Task: Look for space in Gawler, Australia from 8th June, 2023 to 16th June, 2023 for 2 adults in price range Rs.10000 to Rs.15000. Place can be entire place with 1  bedroom having 1 bed and 1 bathroom. Property type can be hotel. Amenities needed are: wifi, washing machine, . Booking option can be shelf check-in. Required host language is English.
Action: Mouse moved to (404, 93)
Screenshot: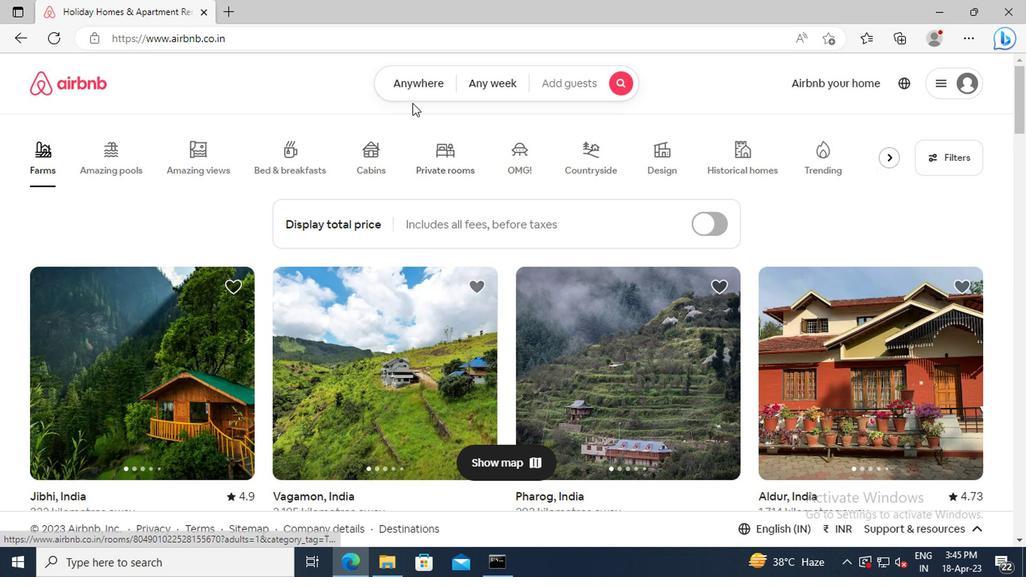 
Action: Mouse pressed left at (404, 93)
Screenshot: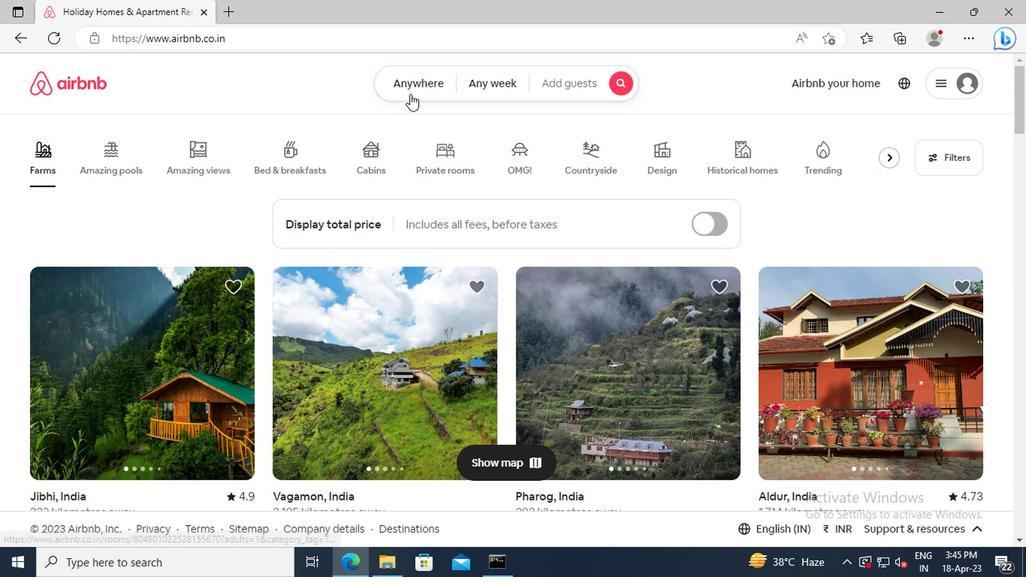 
Action: Mouse moved to (318, 145)
Screenshot: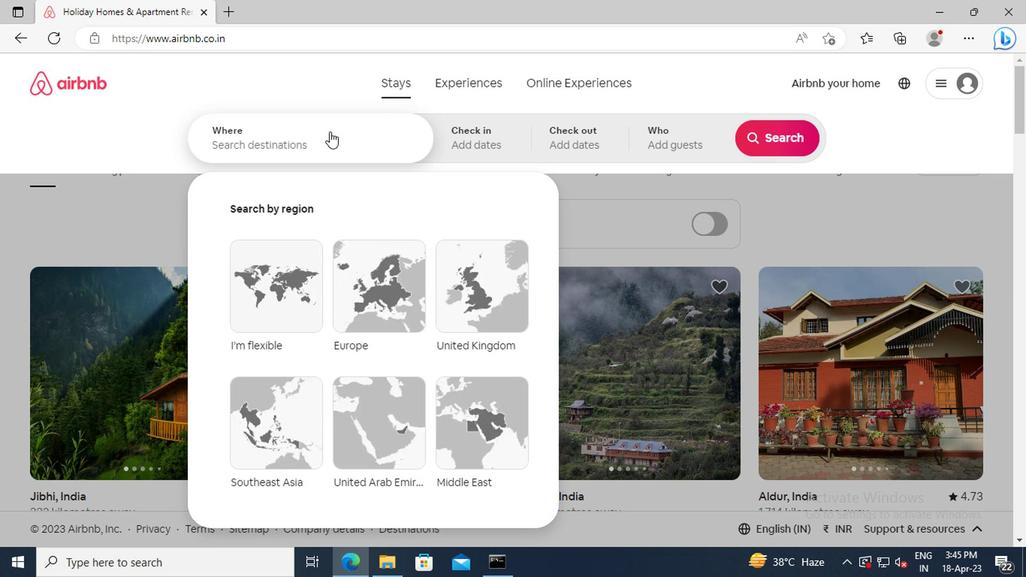 
Action: Mouse pressed left at (318, 145)
Screenshot: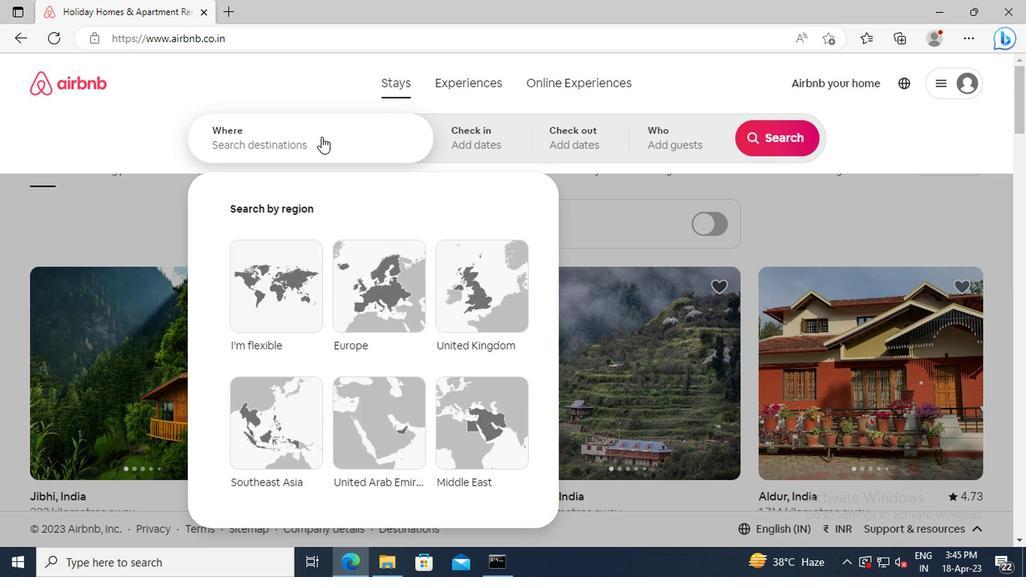 
Action: Key pressed <Key.shift>GAWLER,<Key.space><Key.shift_r>AUSTRALIA<Key.enter>
Screenshot: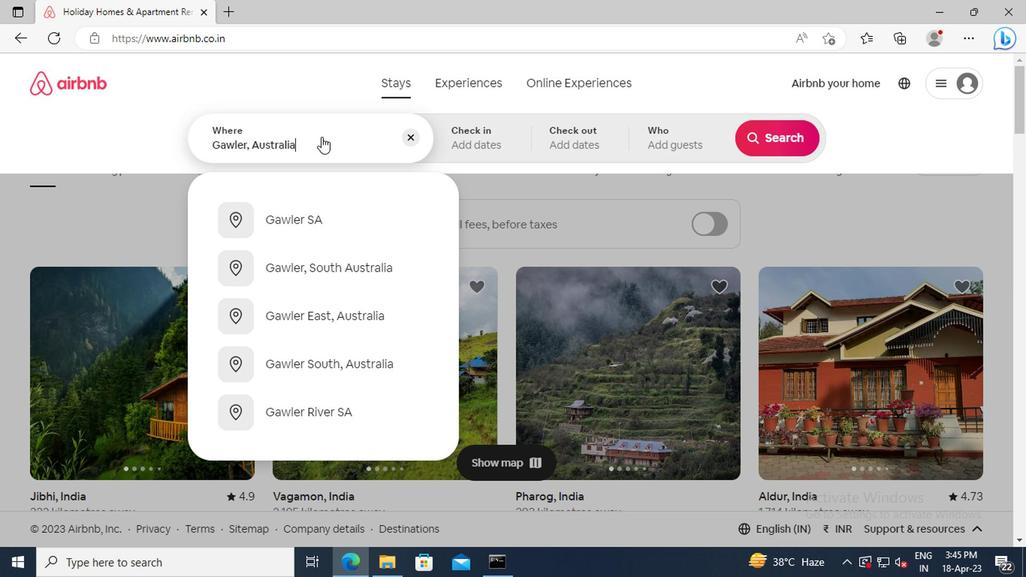
Action: Mouse moved to (760, 263)
Screenshot: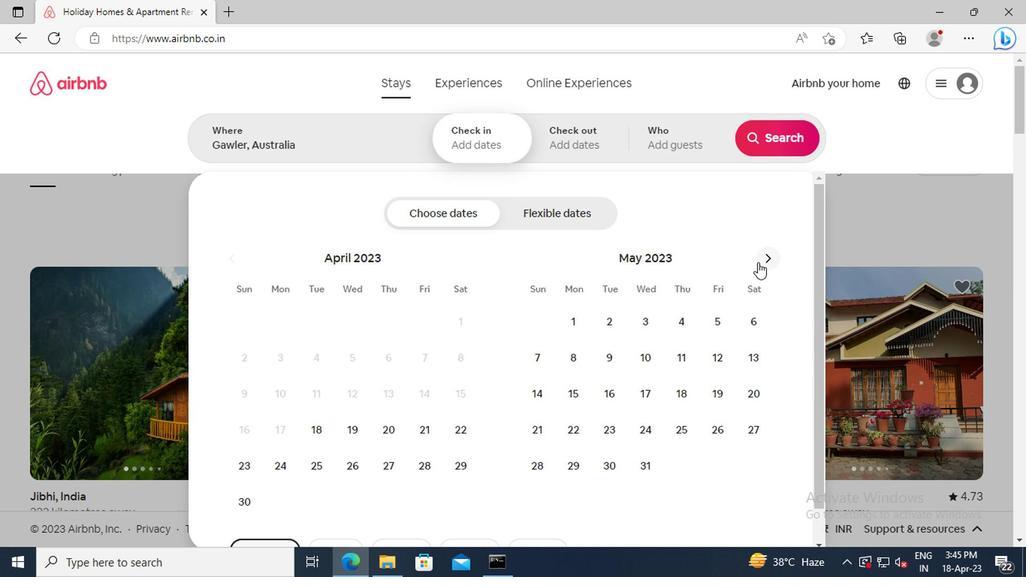 
Action: Mouse pressed left at (760, 263)
Screenshot: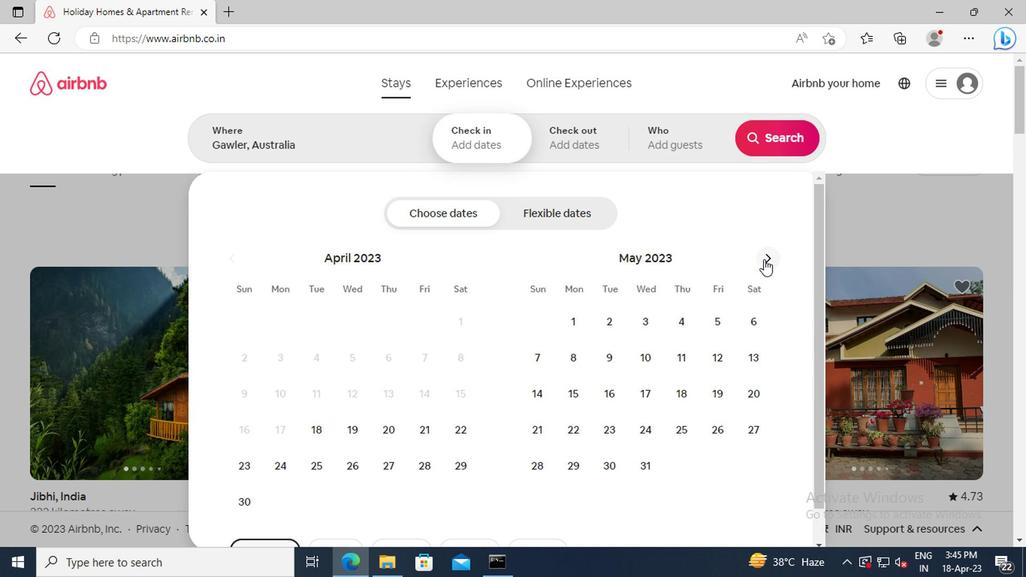 
Action: Mouse moved to (681, 354)
Screenshot: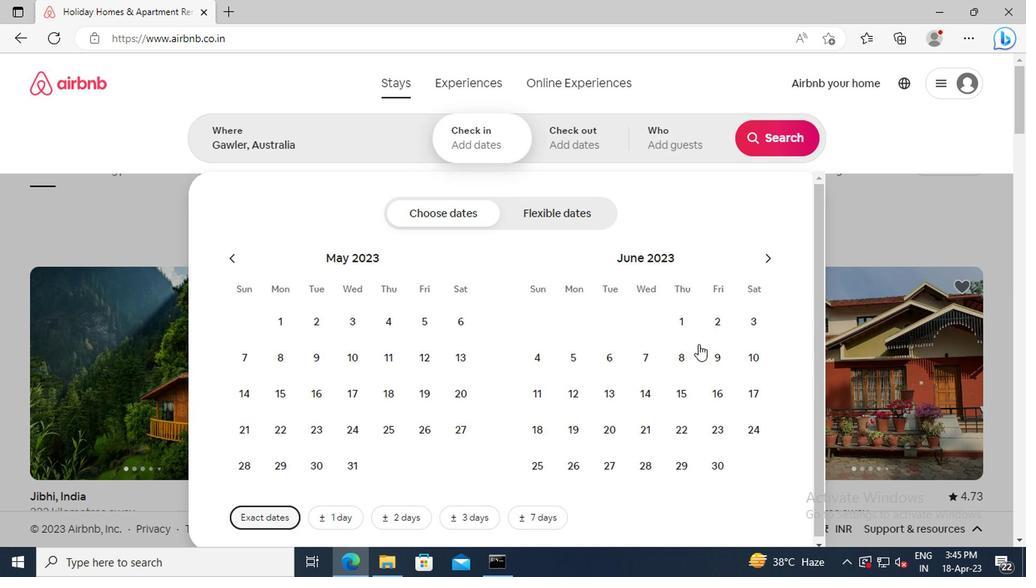 
Action: Mouse pressed left at (681, 354)
Screenshot: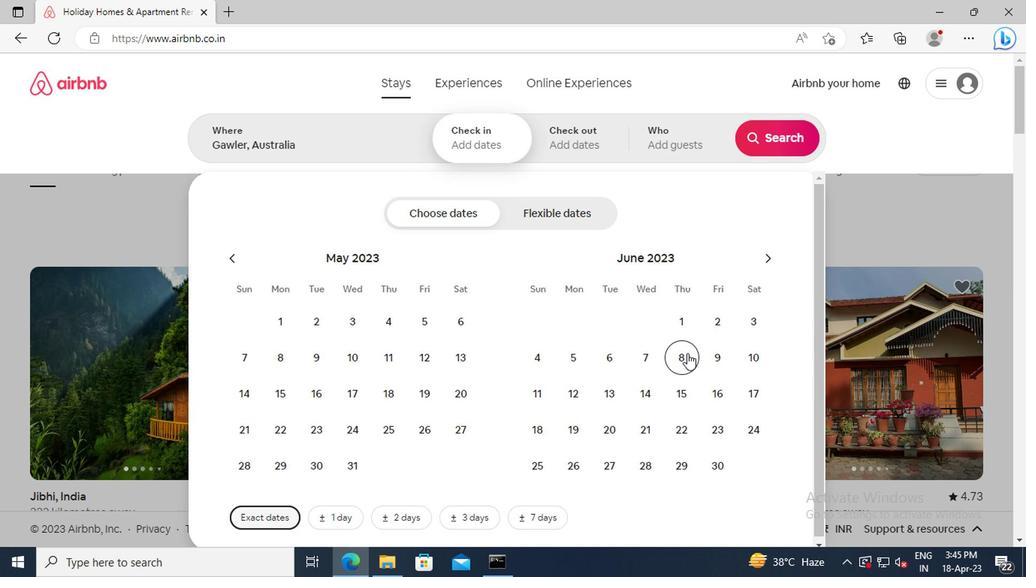
Action: Mouse moved to (708, 391)
Screenshot: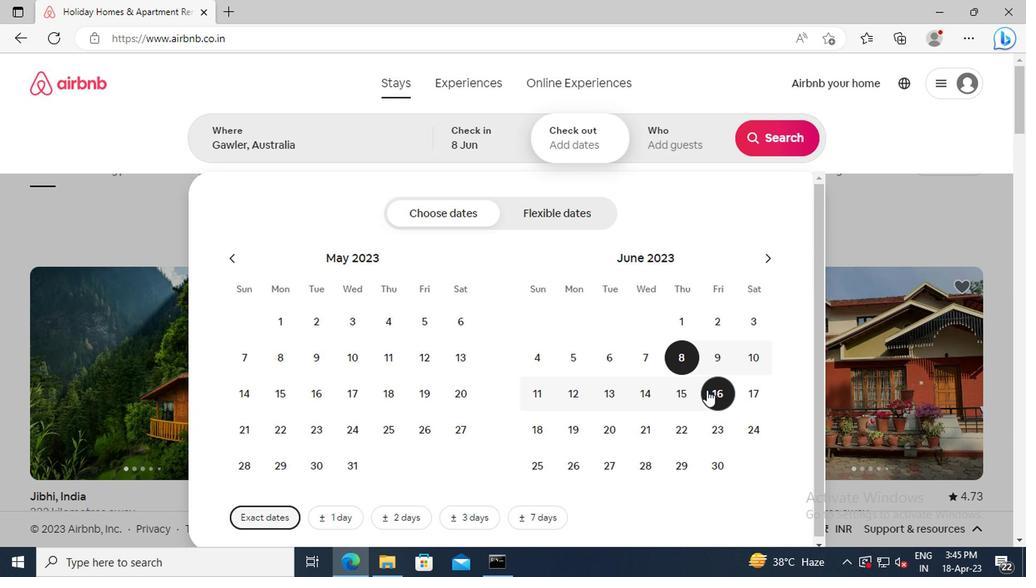 
Action: Mouse pressed left at (708, 391)
Screenshot: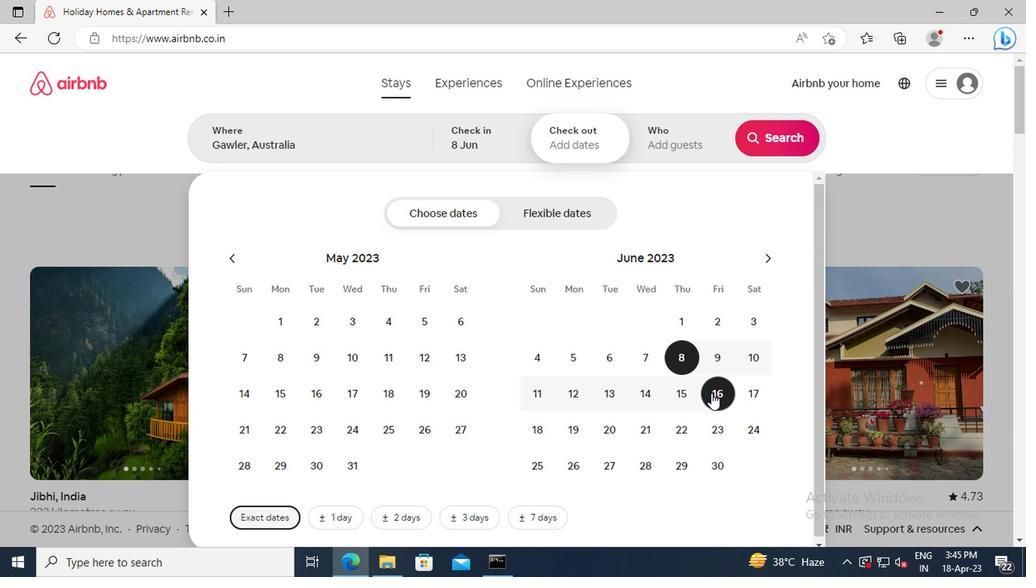 
Action: Mouse moved to (663, 151)
Screenshot: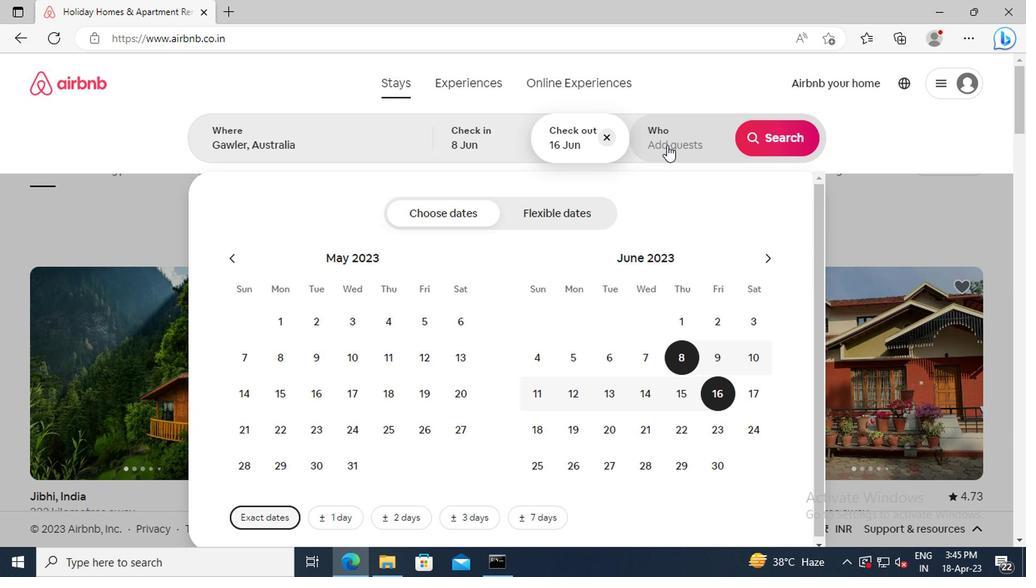 
Action: Mouse pressed left at (663, 151)
Screenshot: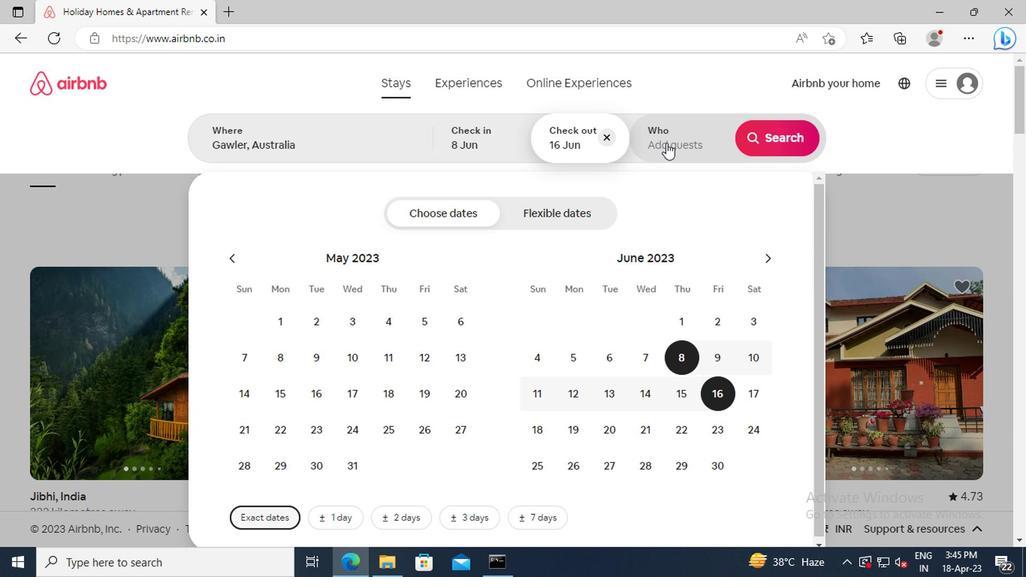 
Action: Mouse moved to (787, 218)
Screenshot: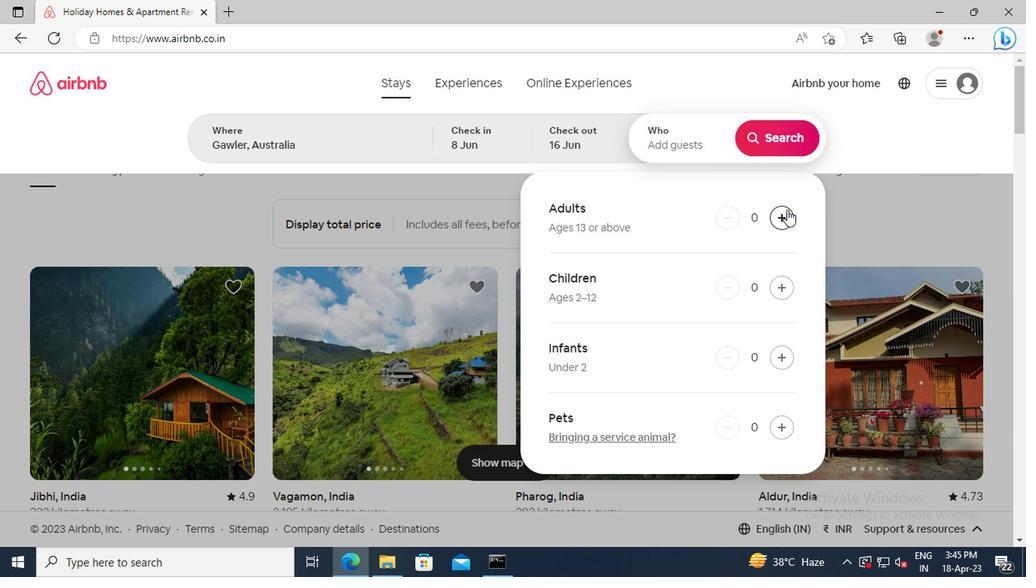 
Action: Mouse pressed left at (787, 218)
Screenshot: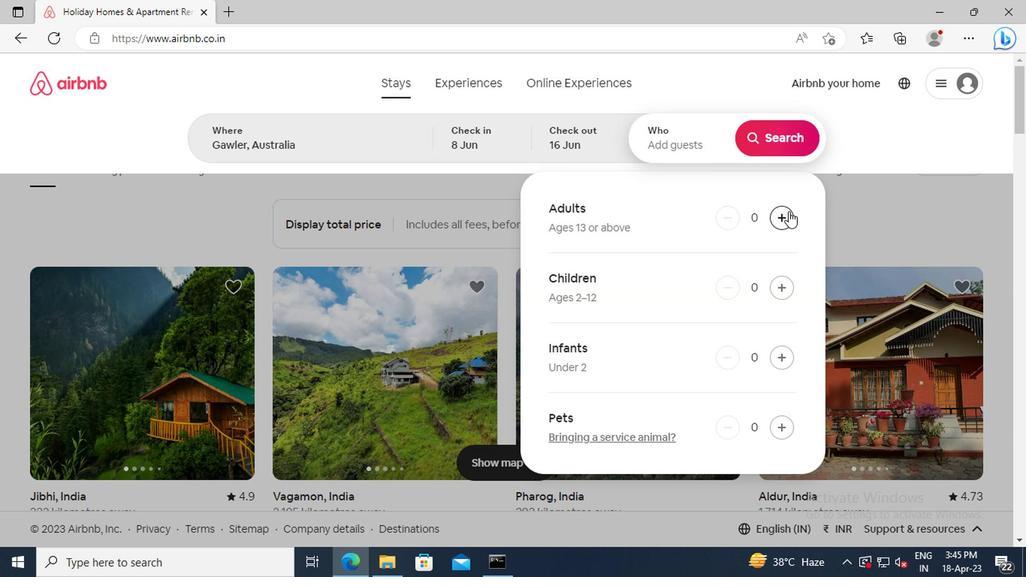 
Action: Mouse pressed left at (787, 218)
Screenshot: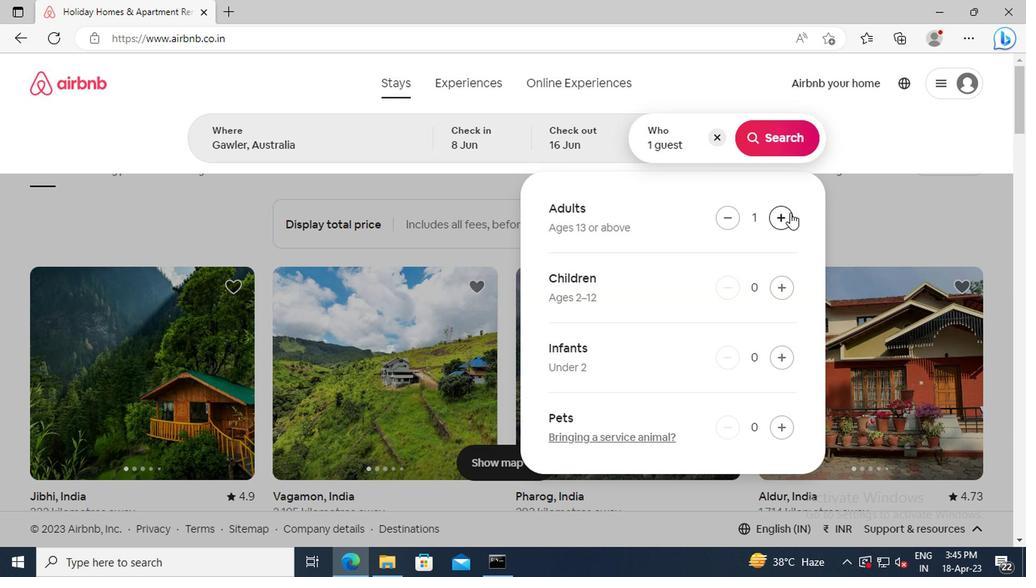 
Action: Mouse moved to (779, 150)
Screenshot: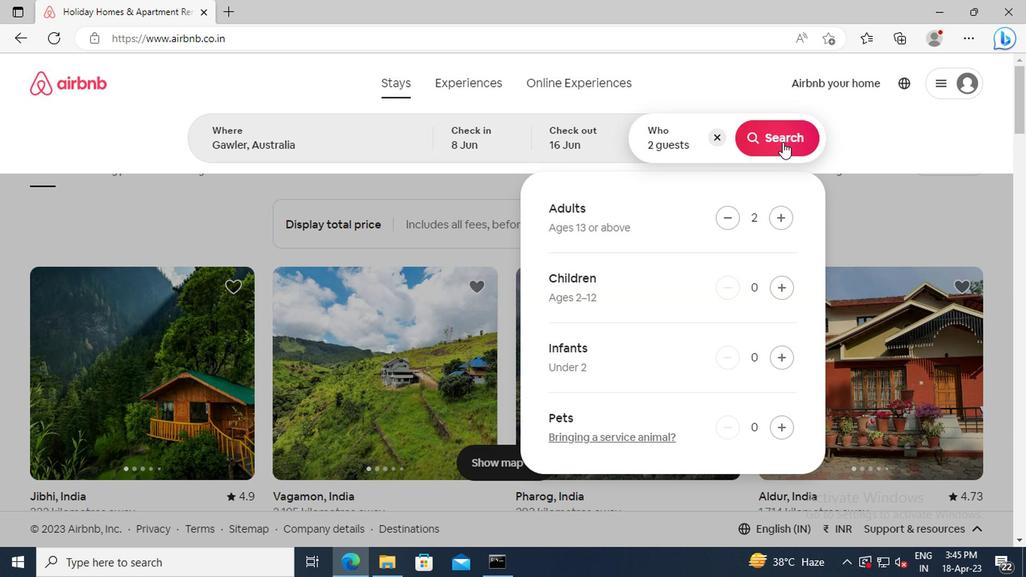 
Action: Mouse pressed left at (779, 150)
Screenshot: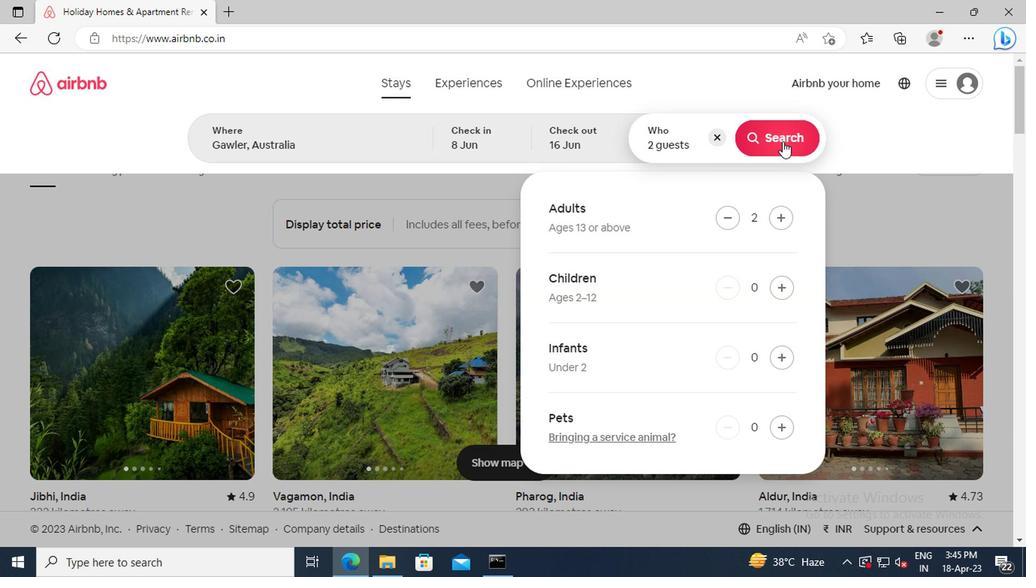 
Action: Mouse moved to (934, 148)
Screenshot: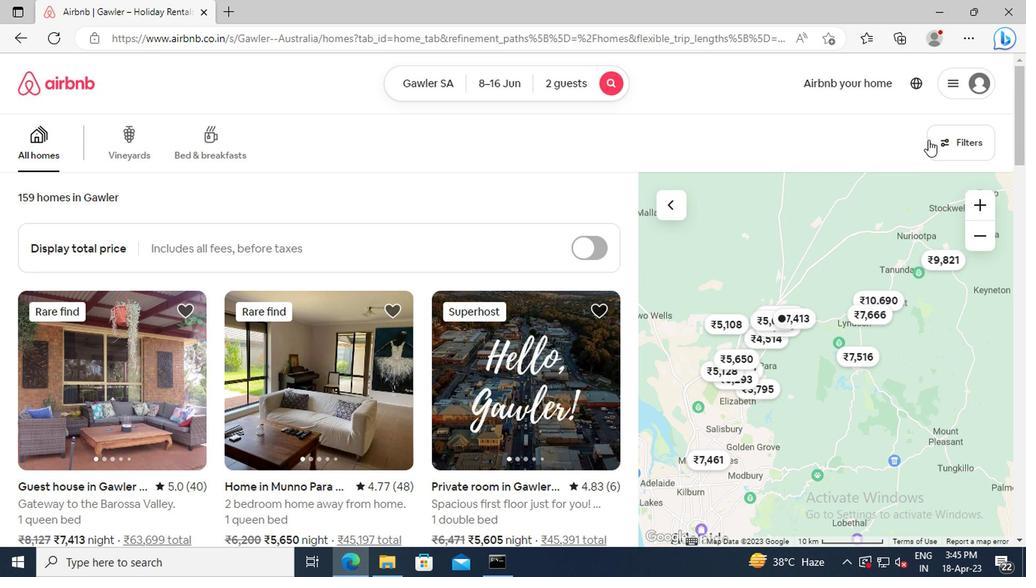 
Action: Mouse pressed left at (934, 148)
Screenshot: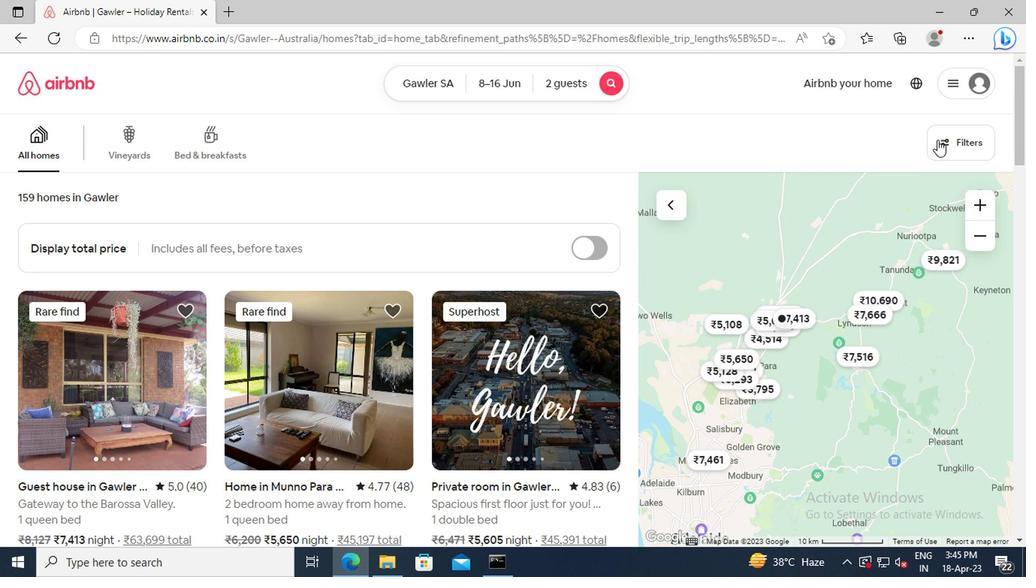
Action: Mouse moved to (301, 335)
Screenshot: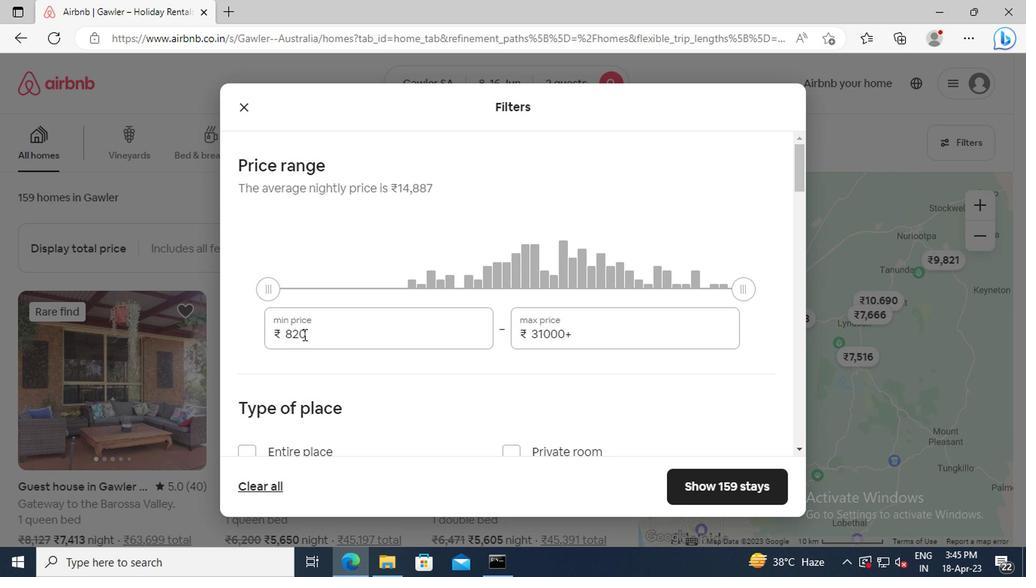 
Action: Mouse pressed left at (301, 335)
Screenshot: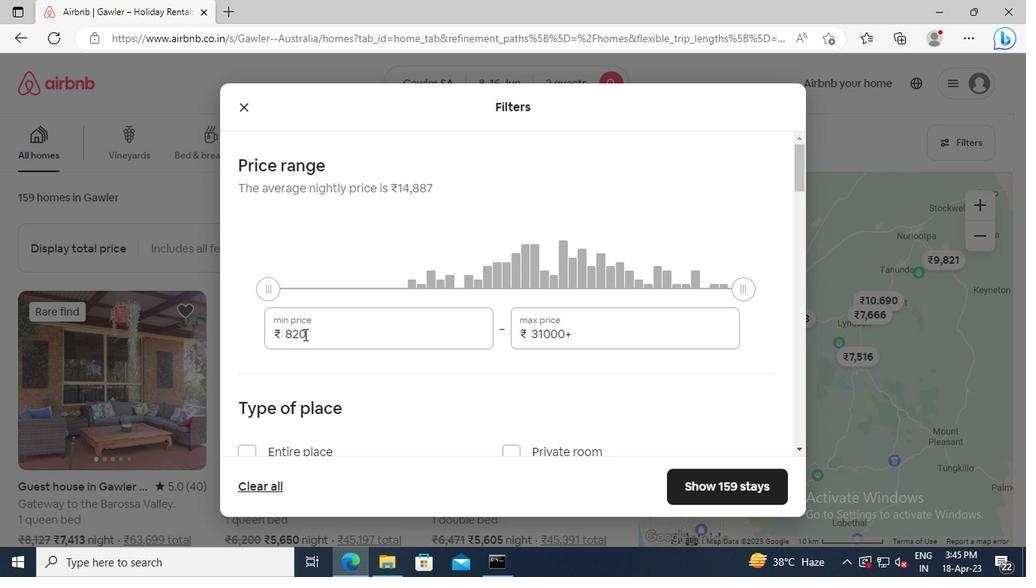 
Action: Key pressed <Key.backspace><Key.backspace><Key.backspace>10000<Key.tab><Key.delete>15000
Screenshot: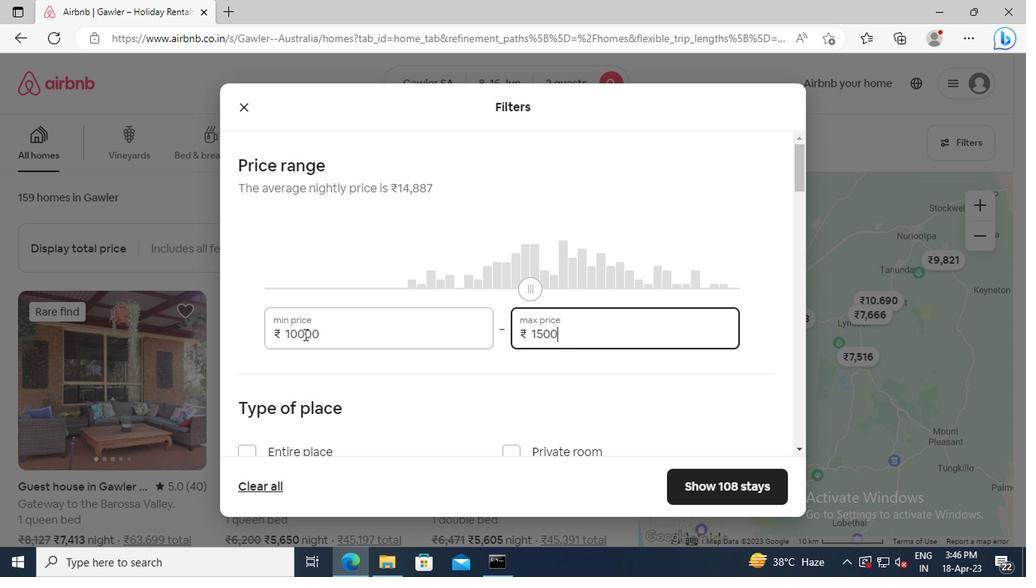 
Action: Mouse scrolled (301, 334) with delta (0, -1)
Screenshot: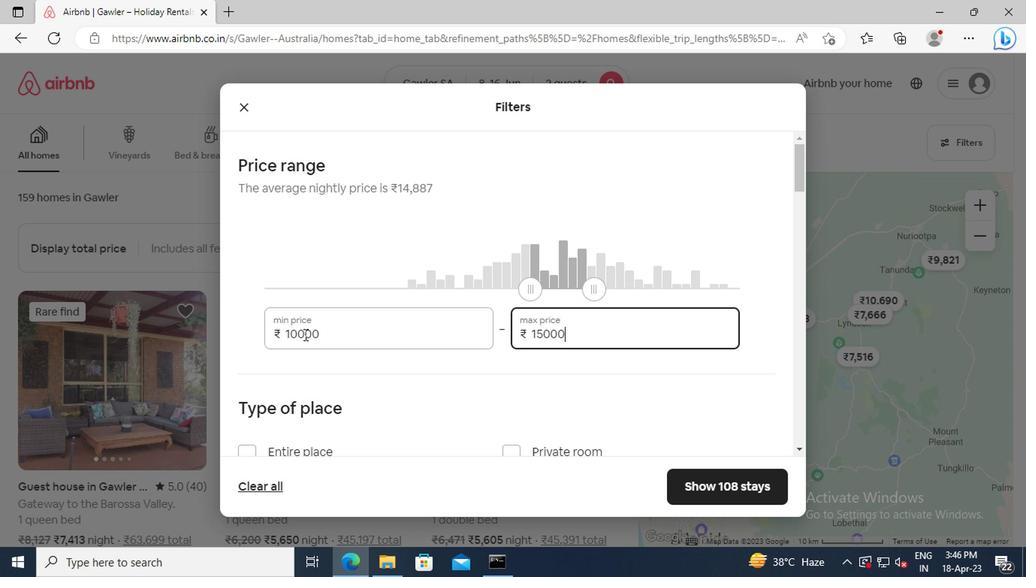 
Action: Mouse scrolled (301, 334) with delta (0, -1)
Screenshot: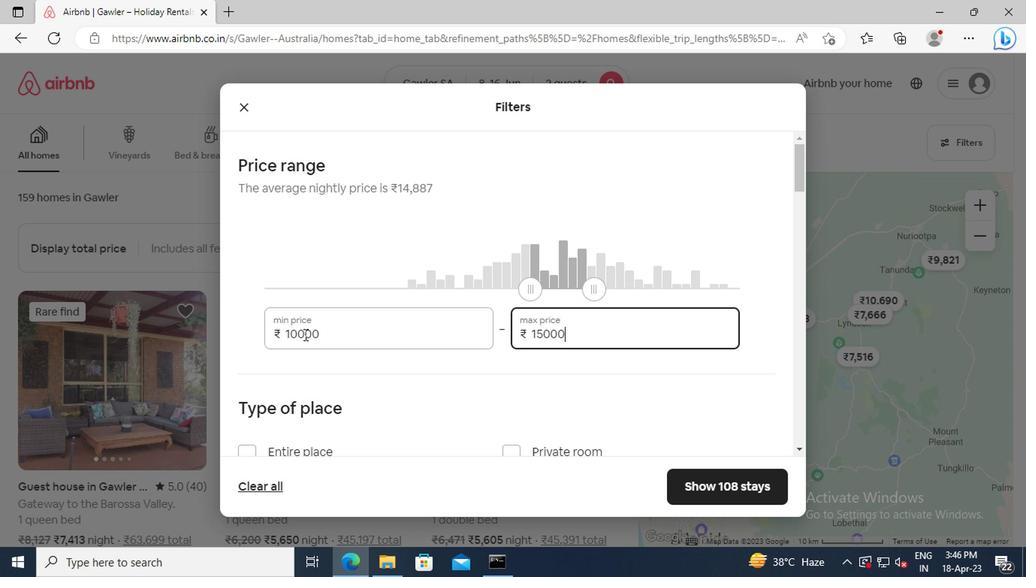 
Action: Mouse moved to (254, 352)
Screenshot: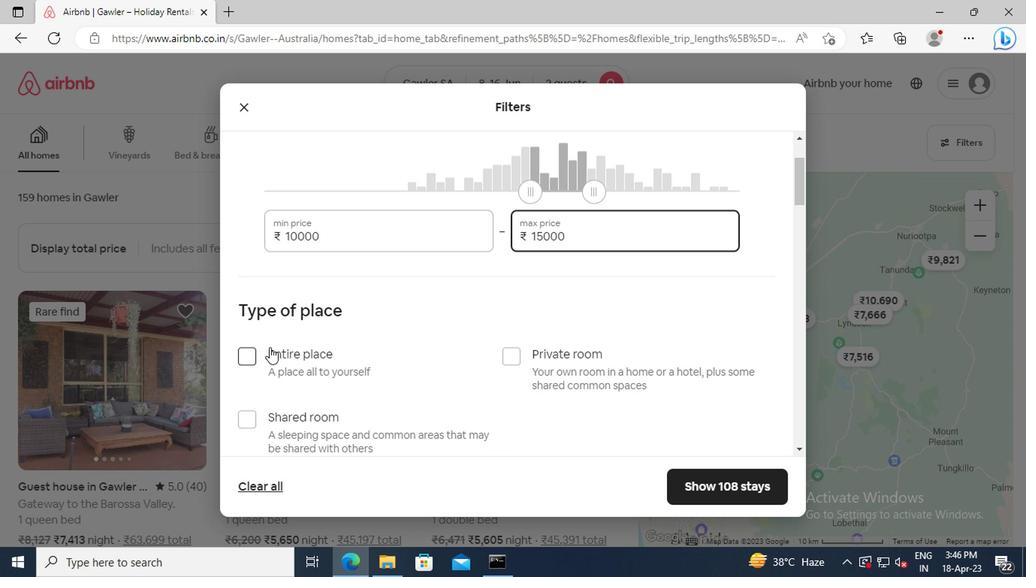 
Action: Mouse pressed left at (254, 352)
Screenshot: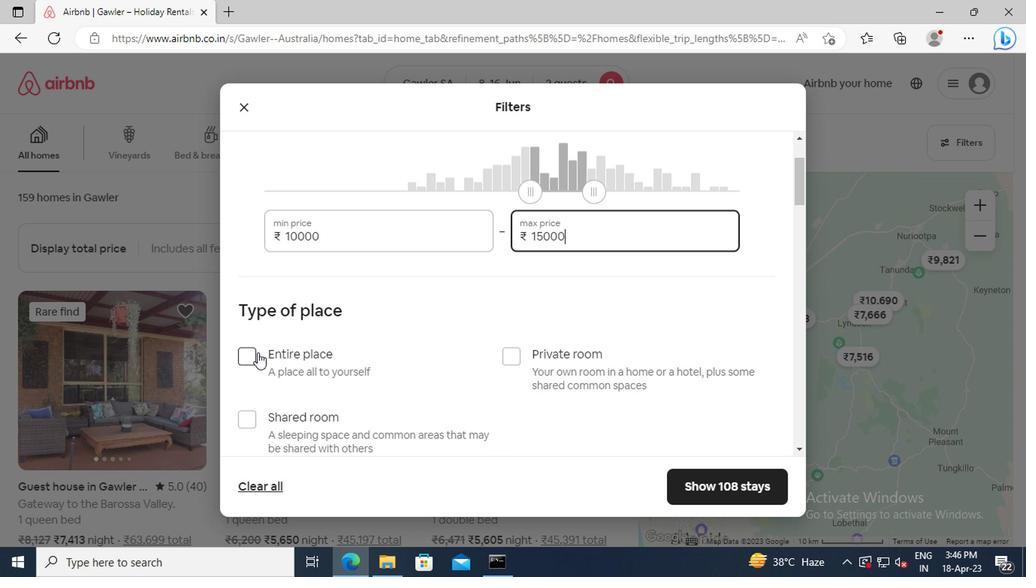 
Action: Mouse moved to (306, 330)
Screenshot: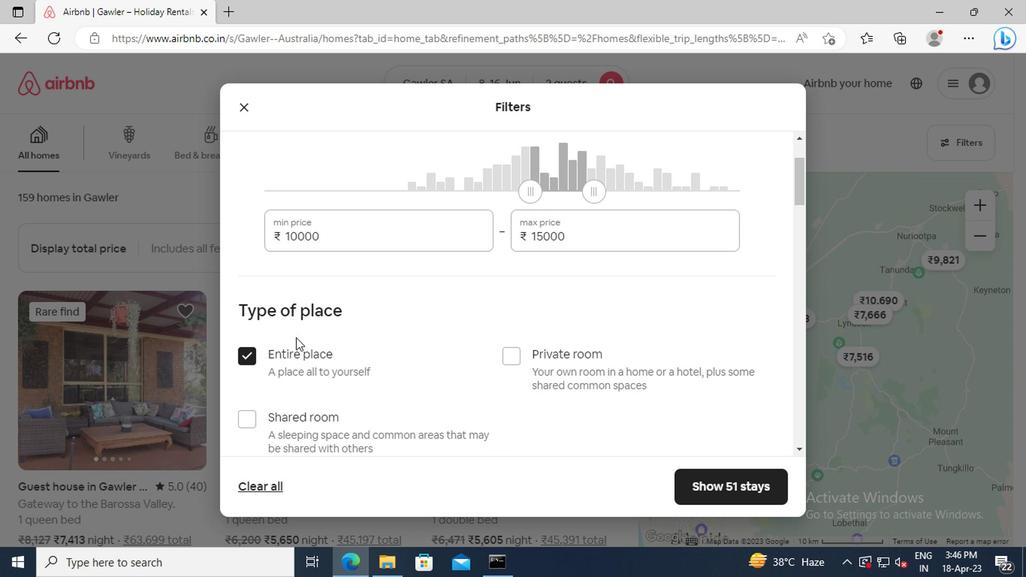 
Action: Mouse scrolled (306, 329) with delta (0, -1)
Screenshot: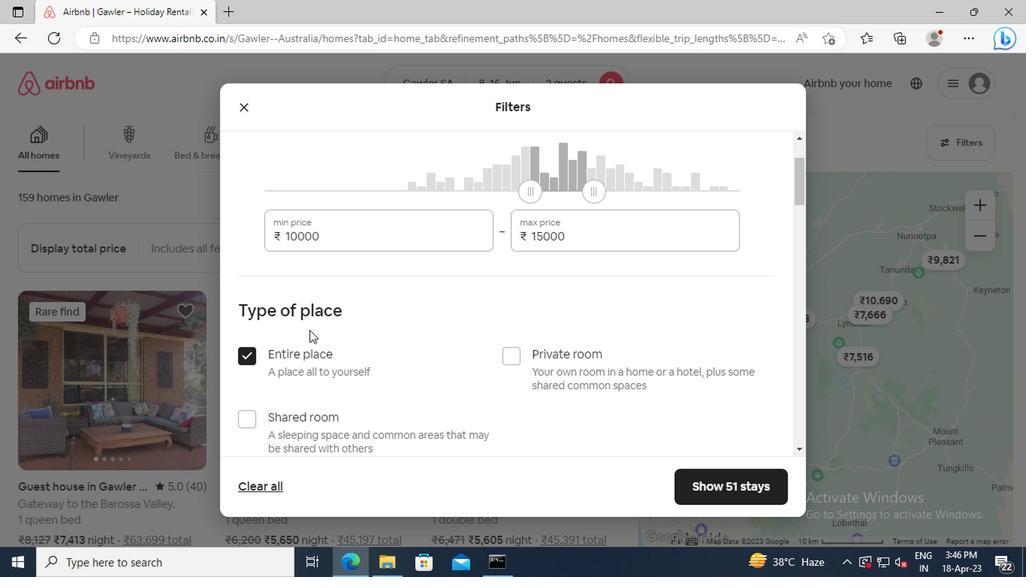 
Action: Mouse scrolled (306, 329) with delta (0, -1)
Screenshot: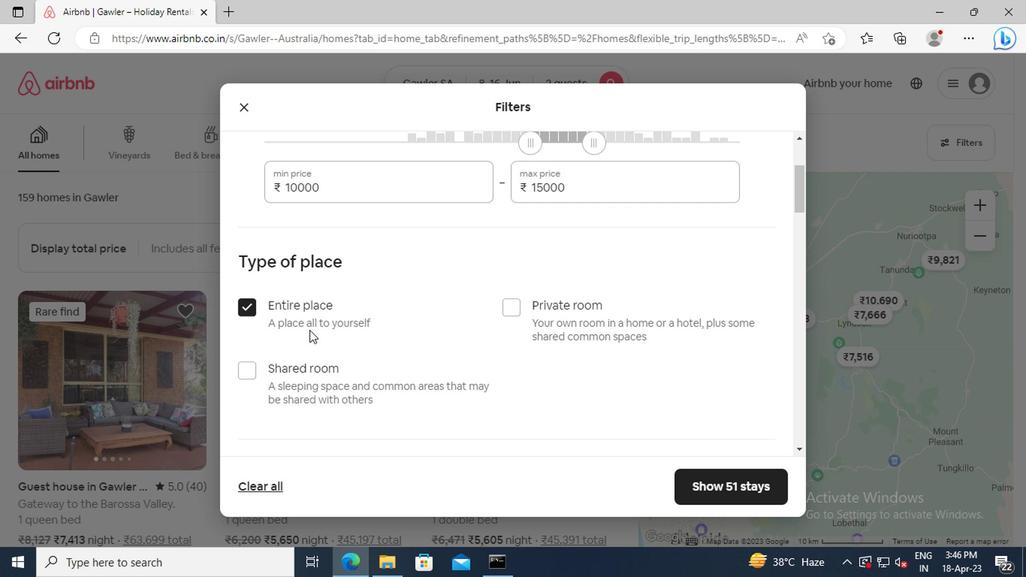 
Action: Mouse scrolled (306, 329) with delta (0, -1)
Screenshot: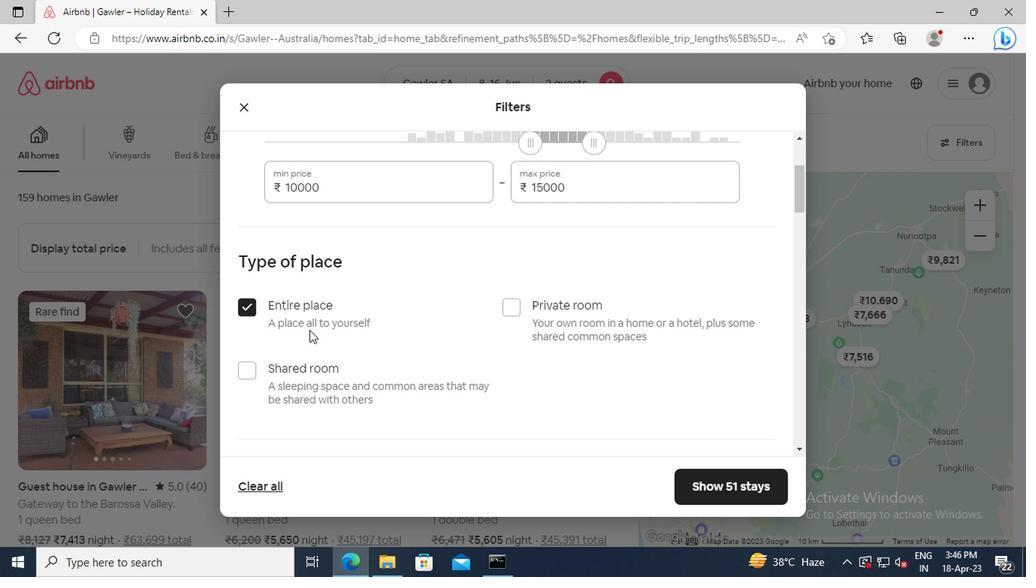 
Action: Mouse scrolled (306, 329) with delta (0, -1)
Screenshot: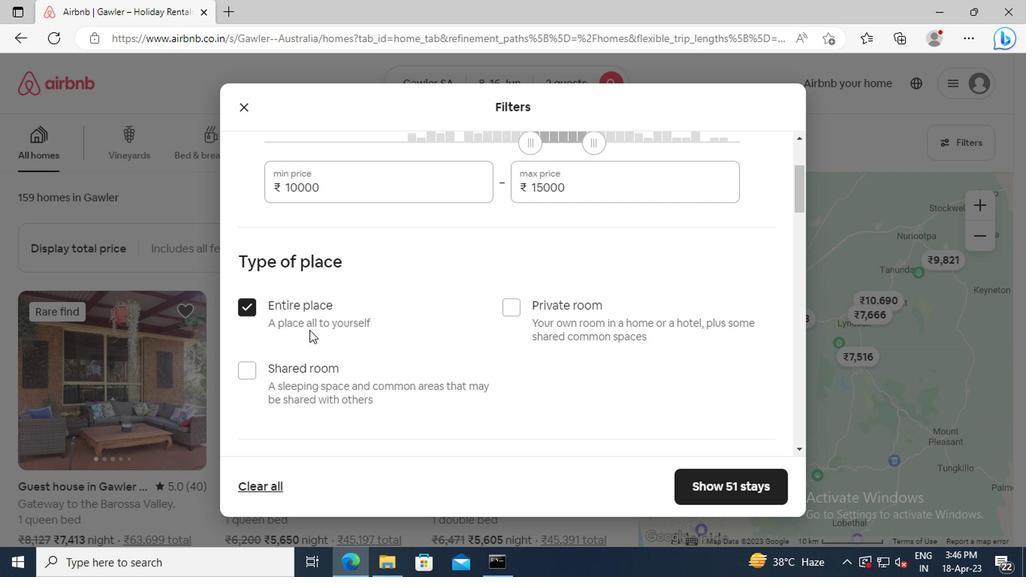 
Action: Mouse scrolled (306, 329) with delta (0, -1)
Screenshot: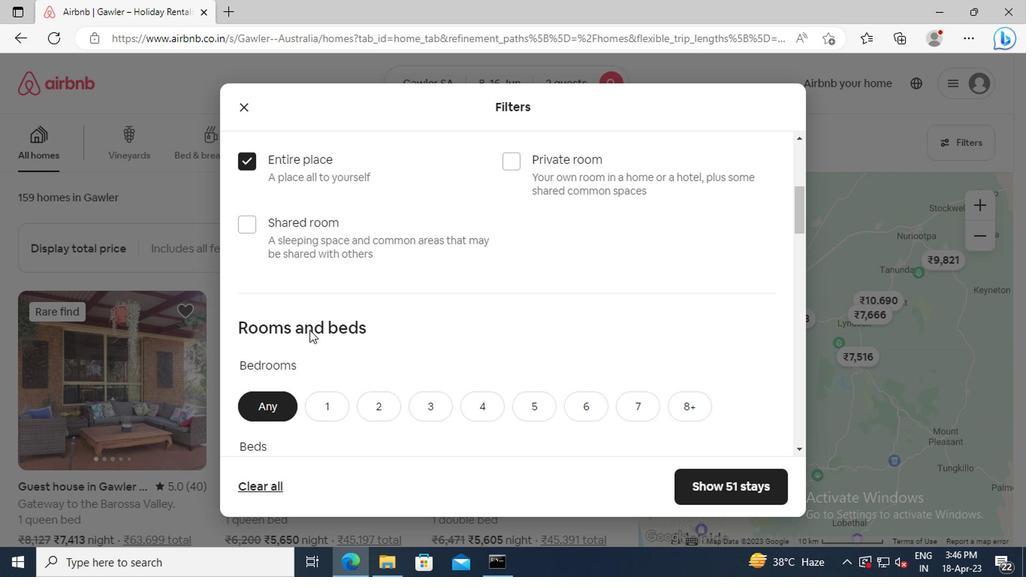 
Action: Mouse moved to (334, 347)
Screenshot: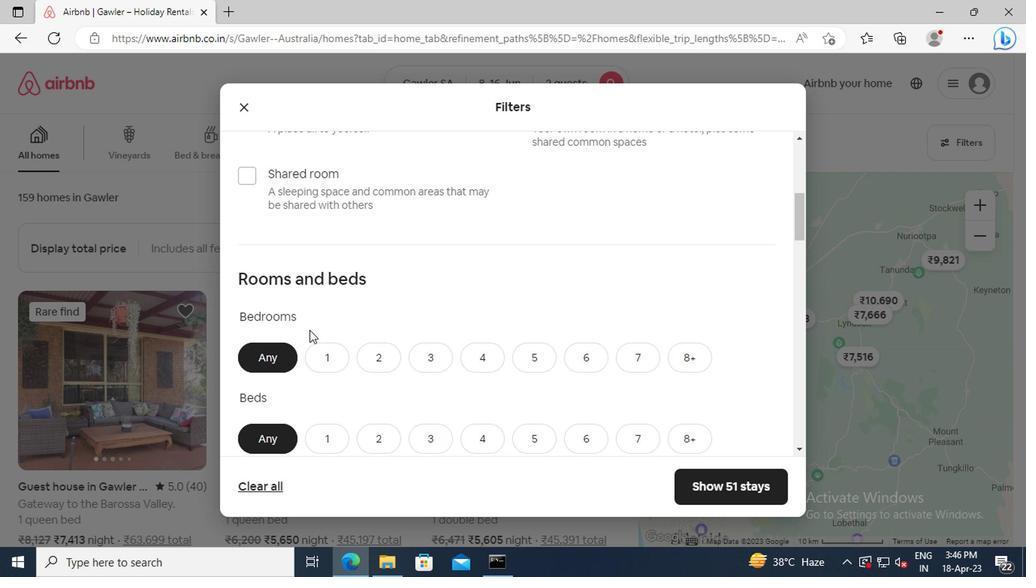 
Action: Mouse pressed left at (334, 347)
Screenshot: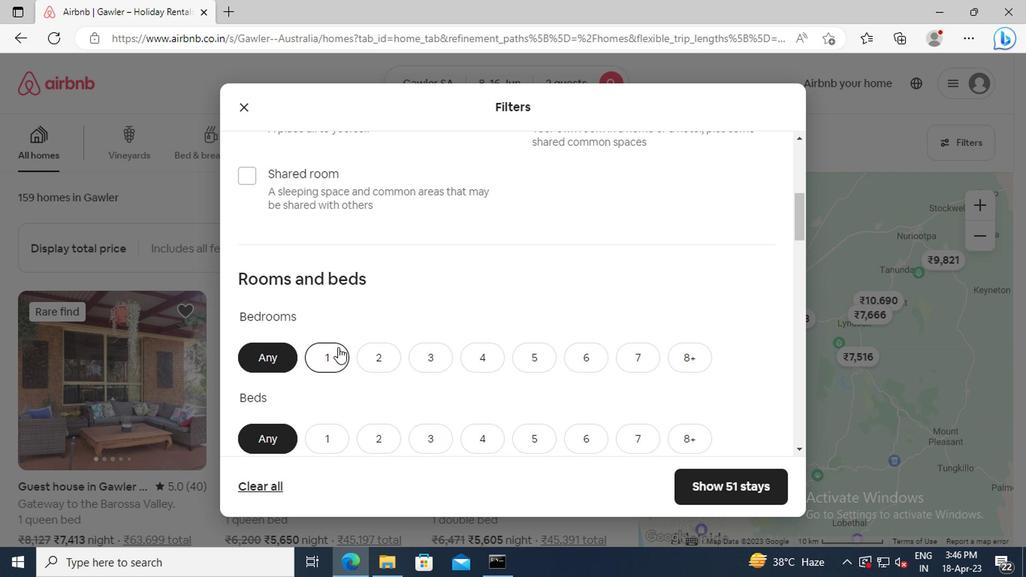
Action: Mouse scrolled (334, 346) with delta (0, -1)
Screenshot: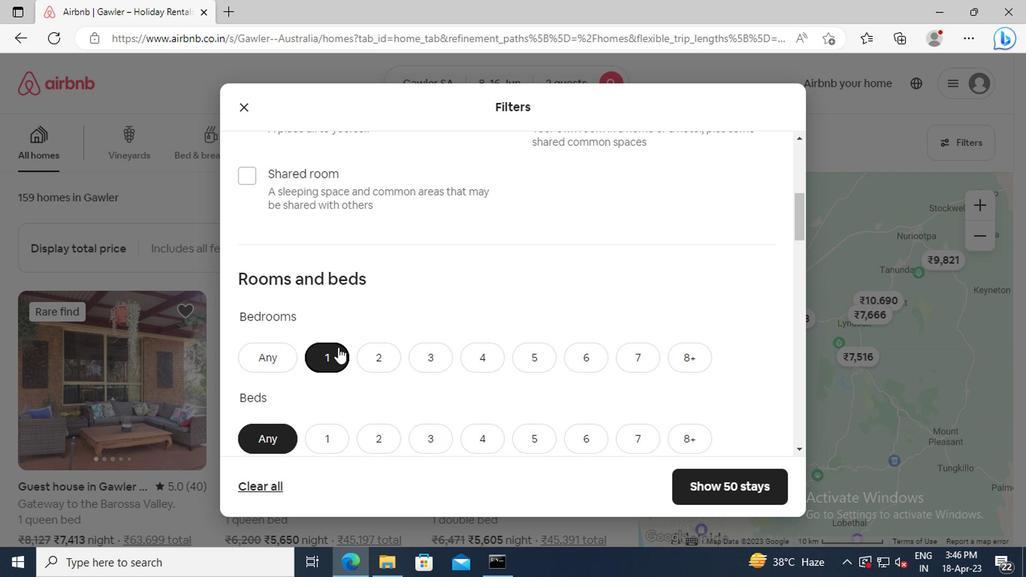 
Action: Mouse moved to (332, 383)
Screenshot: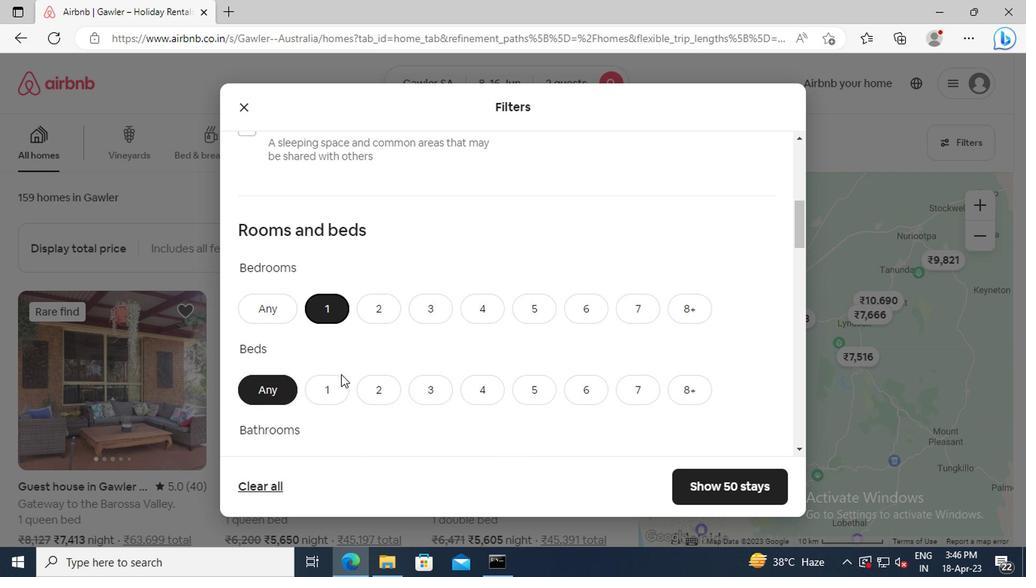 
Action: Mouse pressed left at (332, 383)
Screenshot: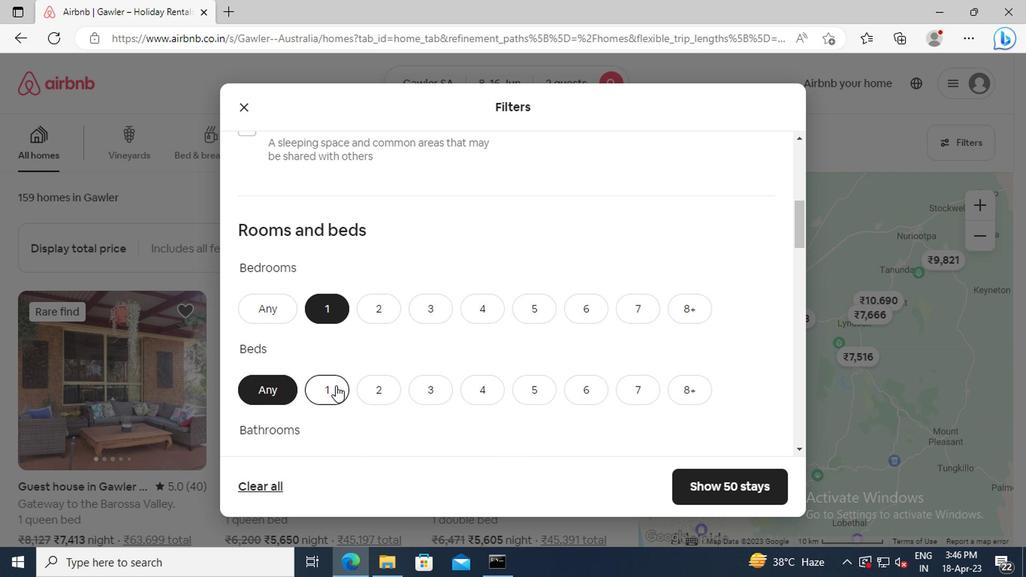 
Action: Mouse scrolled (332, 383) with delta (0, 0)
Screenshot: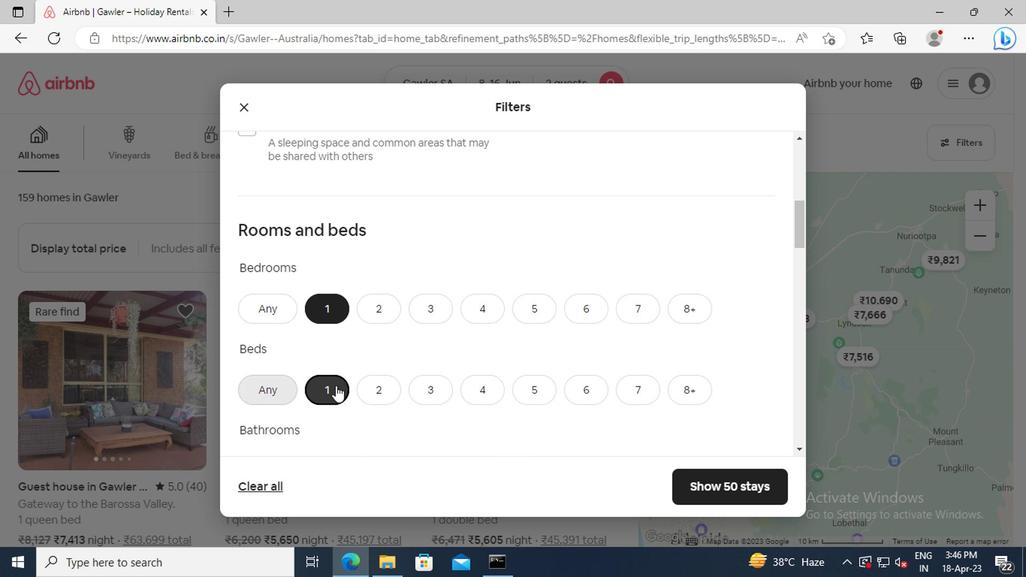 
Action: Mouse scrolled (332, 383) with delta (0, 0)
Screenshot: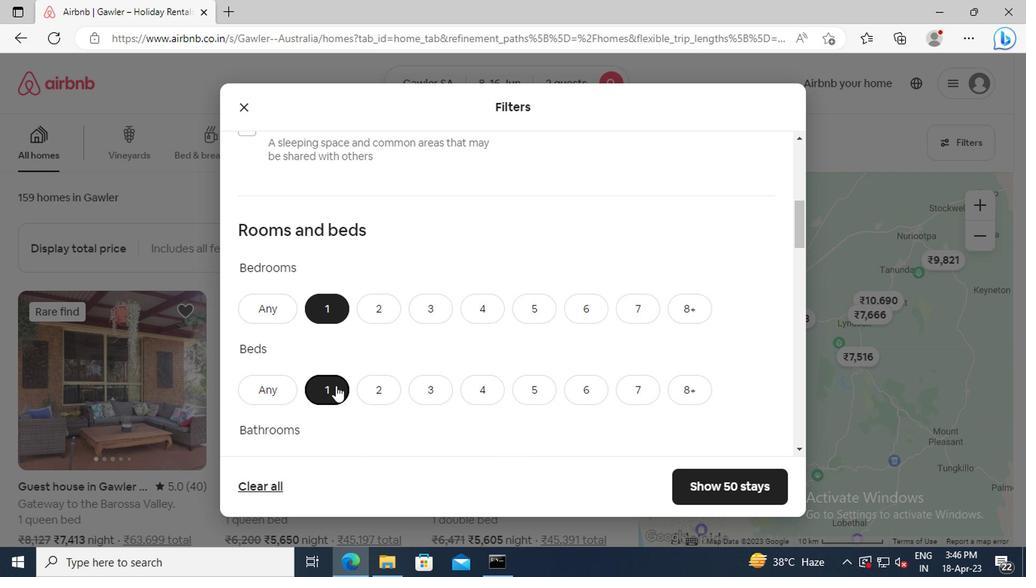 
Action: Mouse moved to (327, 375)
Screenshot: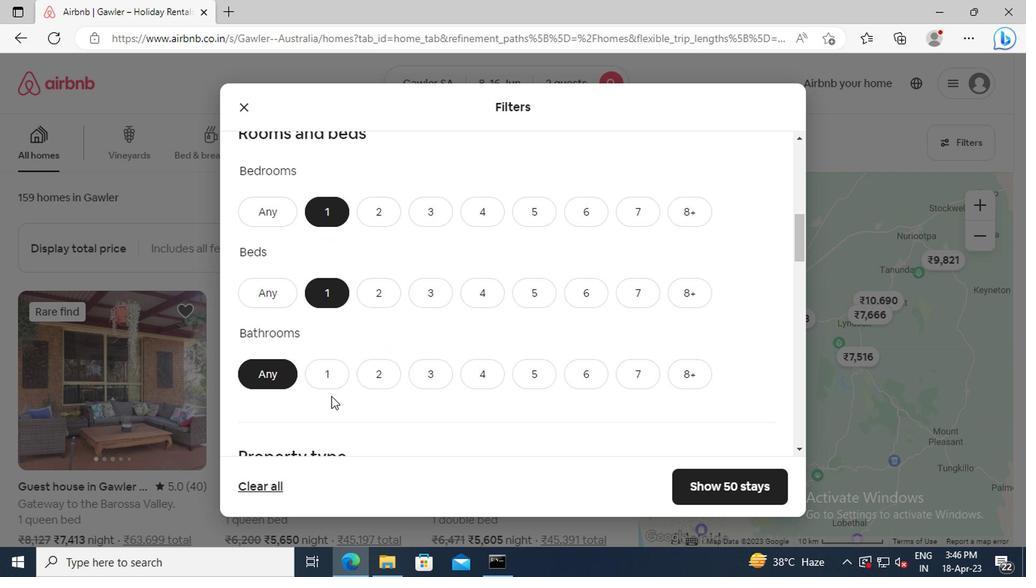 
Action: Mouse pressed left at (327, 375)
Screenshot: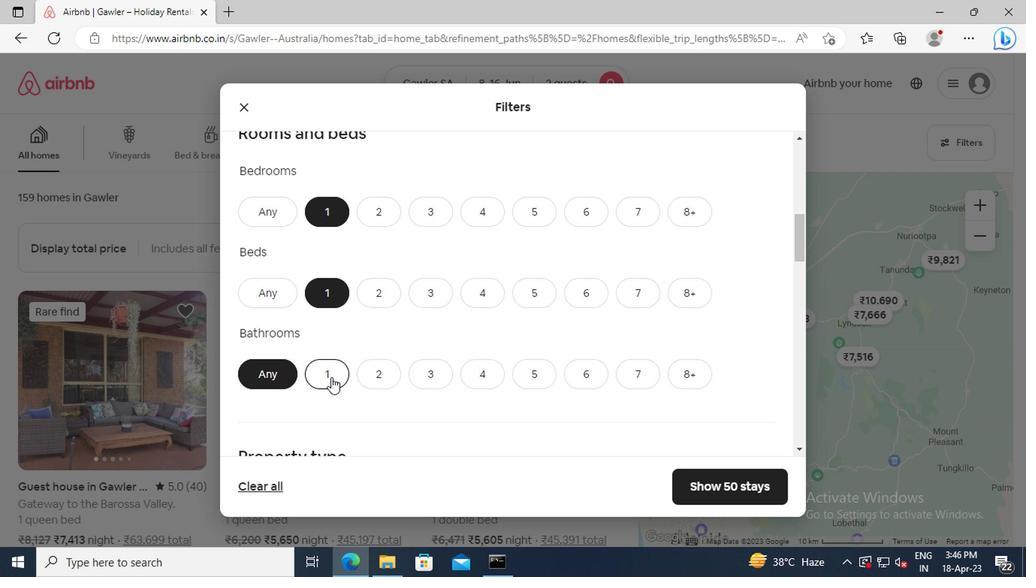 
Action: Mouse scrolled (327, 375) with delta (0, 0)
Screenshot: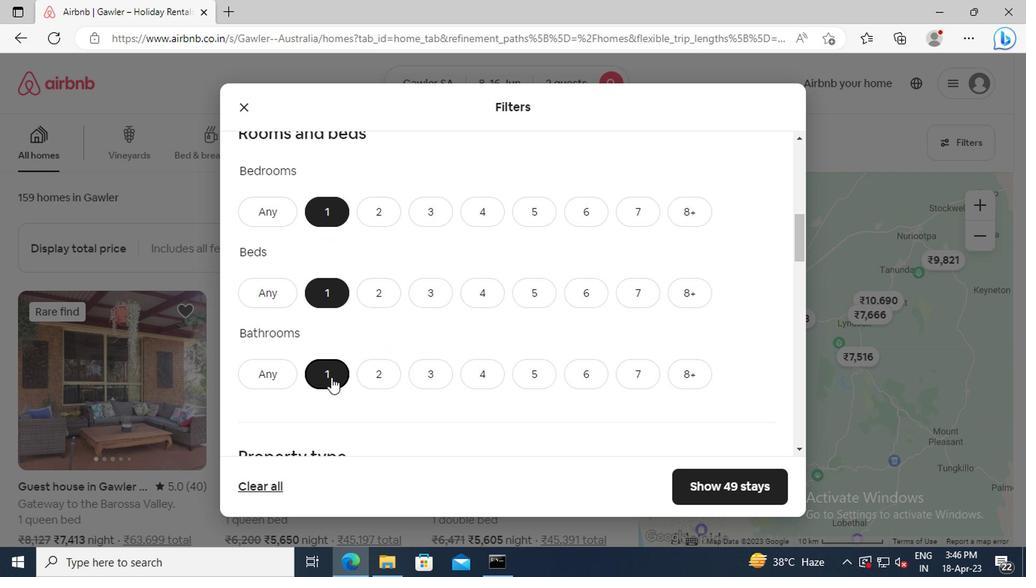 
Action: Mouse scrolled (327, 375) with delta (0, 0)
Screenshot: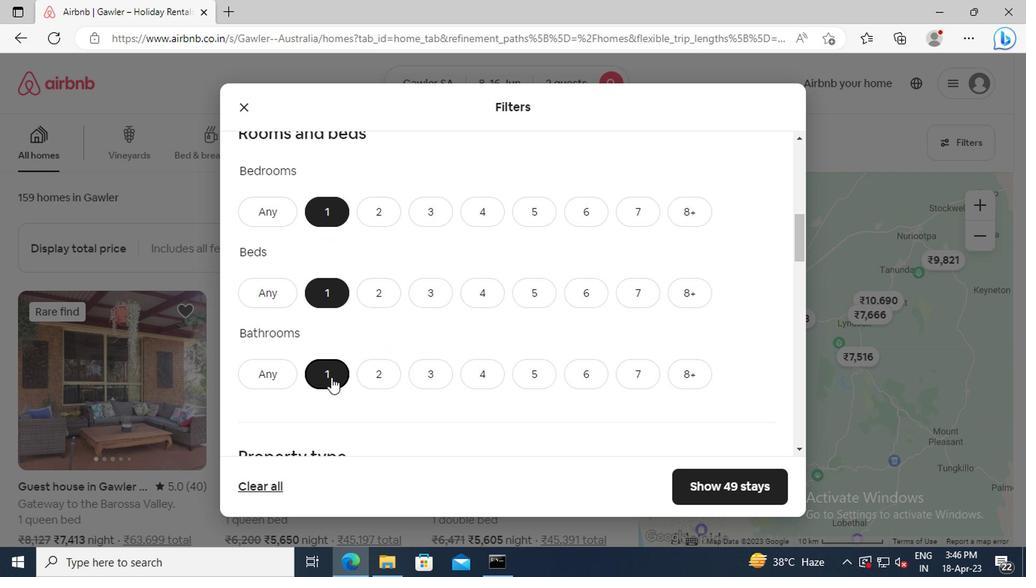 
Action: Mouse scrolled (327, 375) with delta (0, 0)
Screenshot: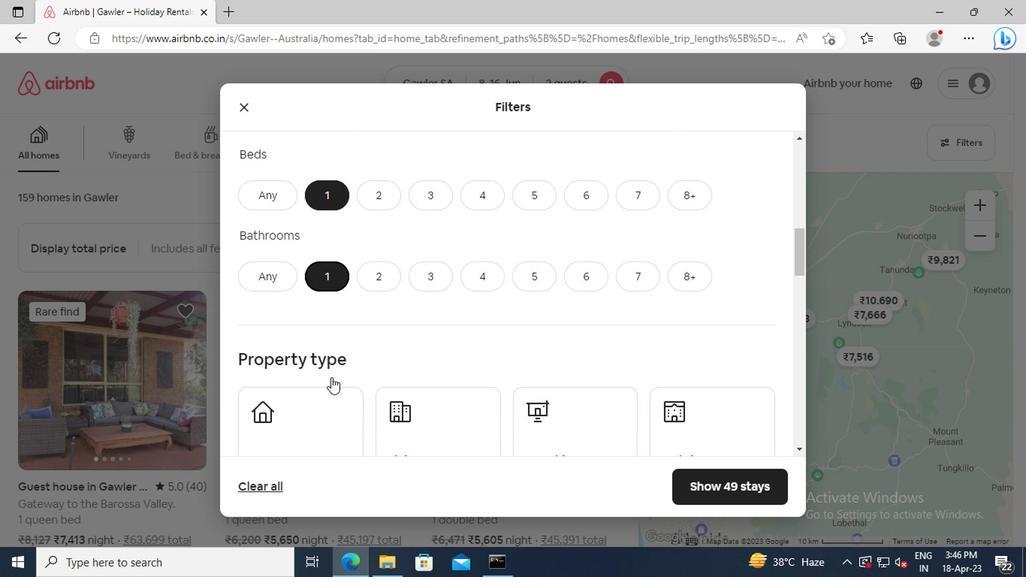 
Action: Mouse moved to (682, 360)
Screenshot: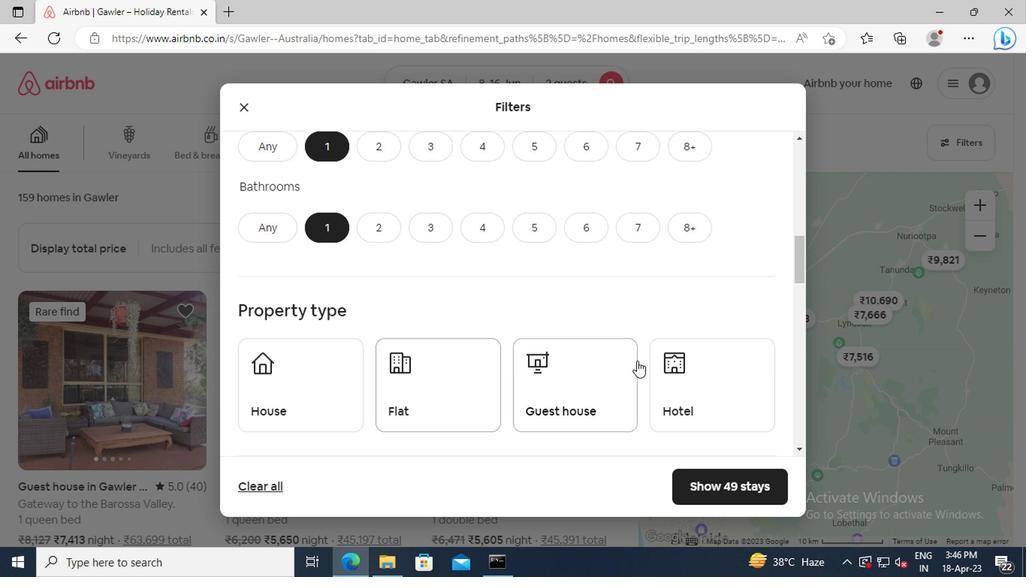 
Action: Mouse pressed left at (682, 360)
Screenshot: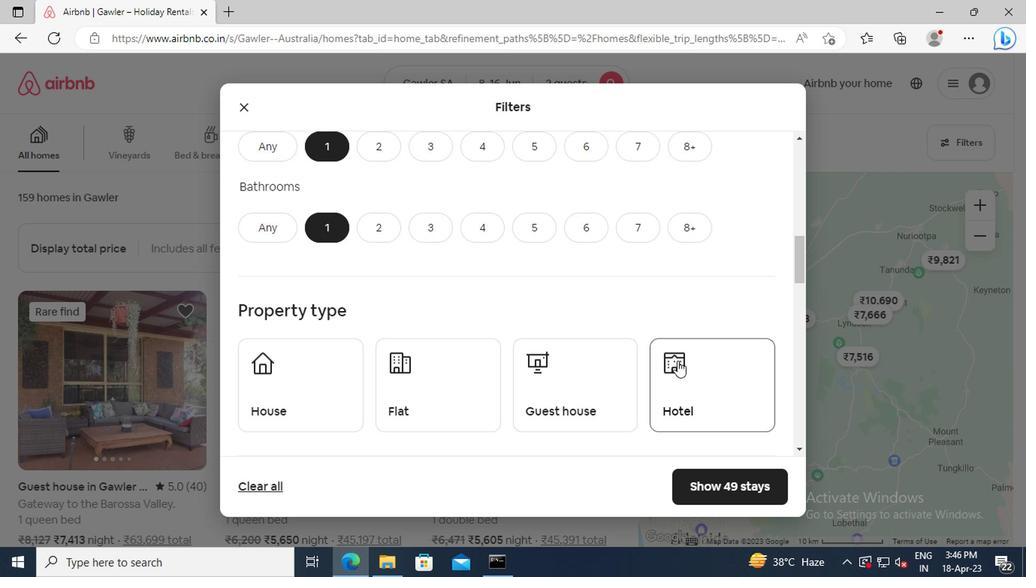 
Action: Mouse moved to (452, 340)
Screenshot: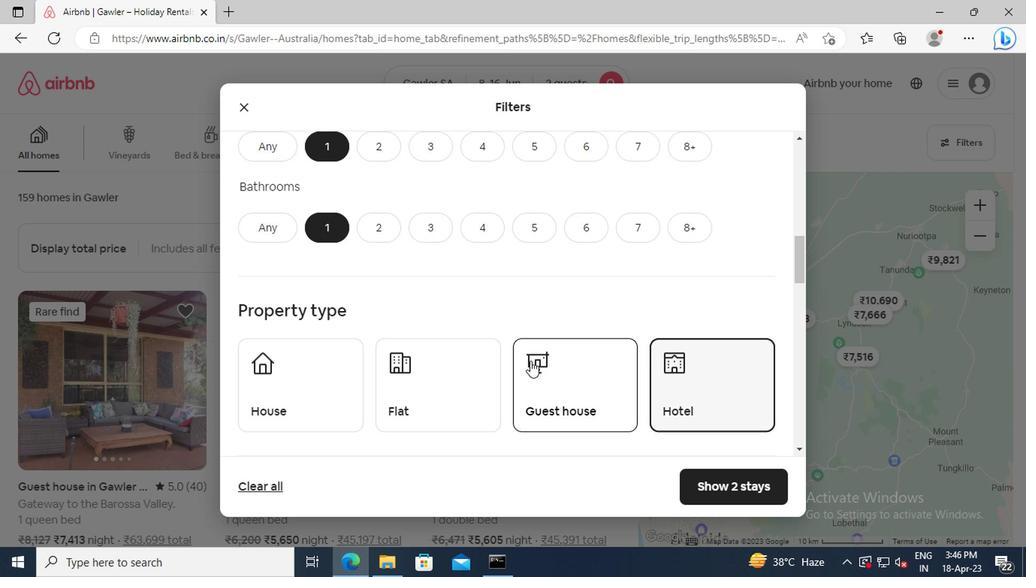 
Action: Mouse scrolled (452, 340) with delta (0, 0)
Screenshot: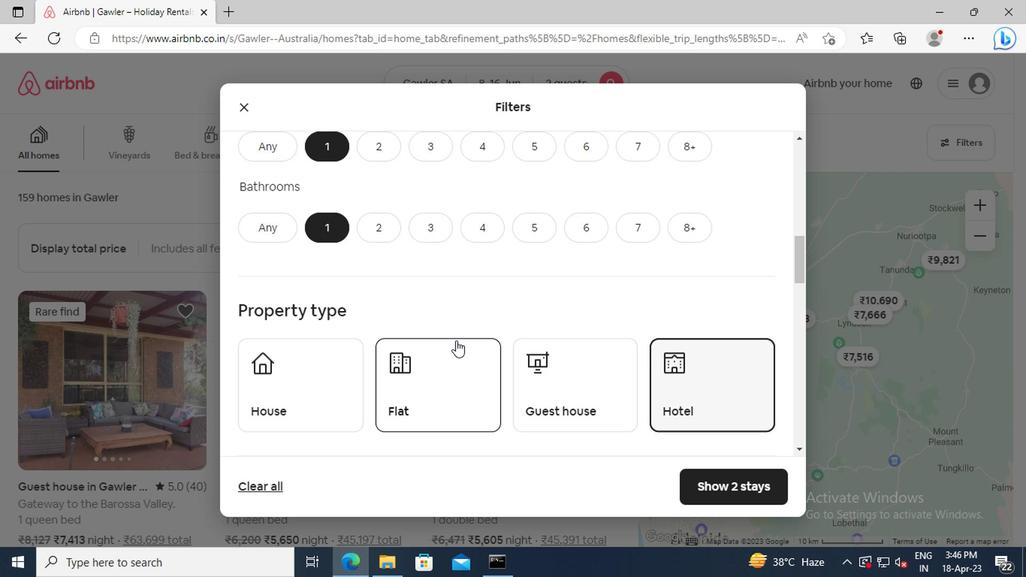 
Action: Mouse scrolled (452, 340) with delta (0, 0)
Screenshot: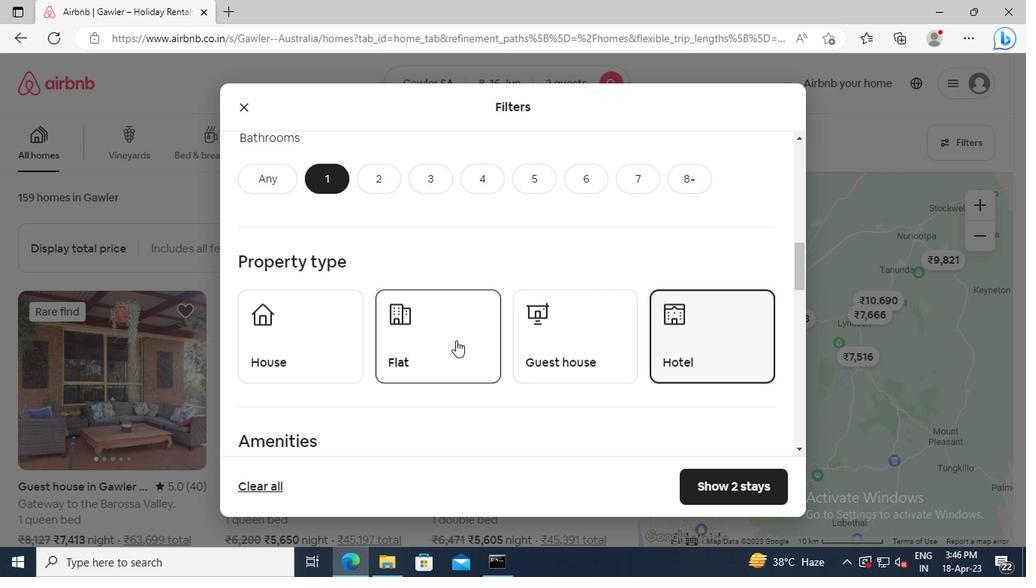 
Action: Mouse scrolled (452, 340) with delta (0, 0)
Screenshot: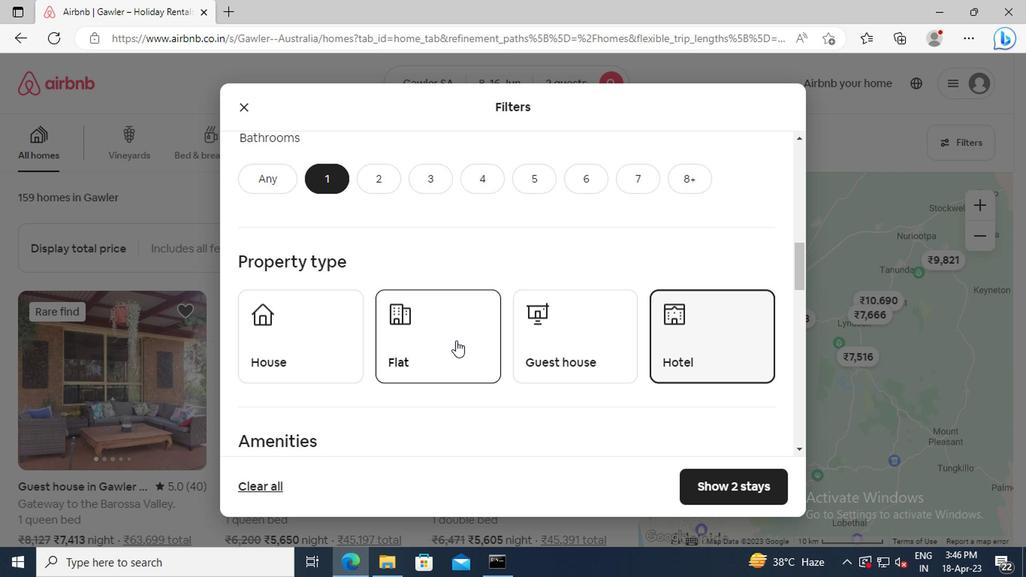 
Action: Mouse scrolled (452, 340) with delta (0, 0)
Screenshot: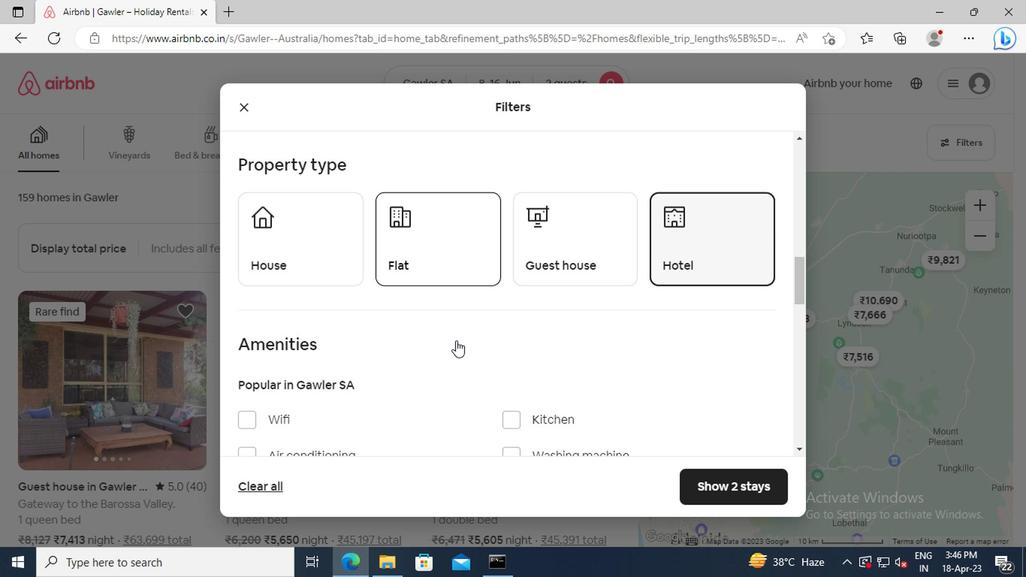 
Action: Mouse scrolled (452, 340) with delta (0, 0)
Screenshot: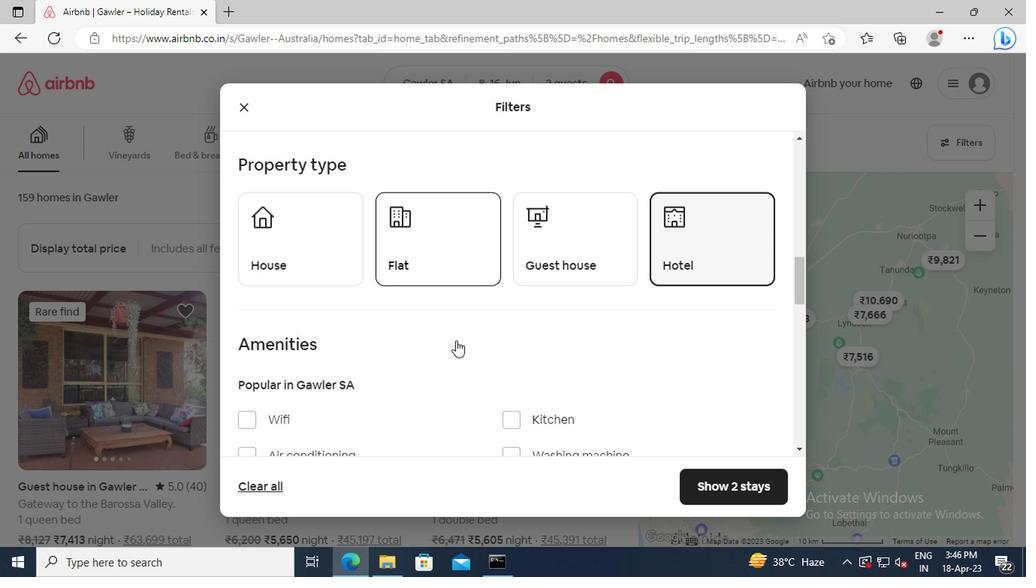 
Action: Mouse moved to (238, 322)
Screenshot: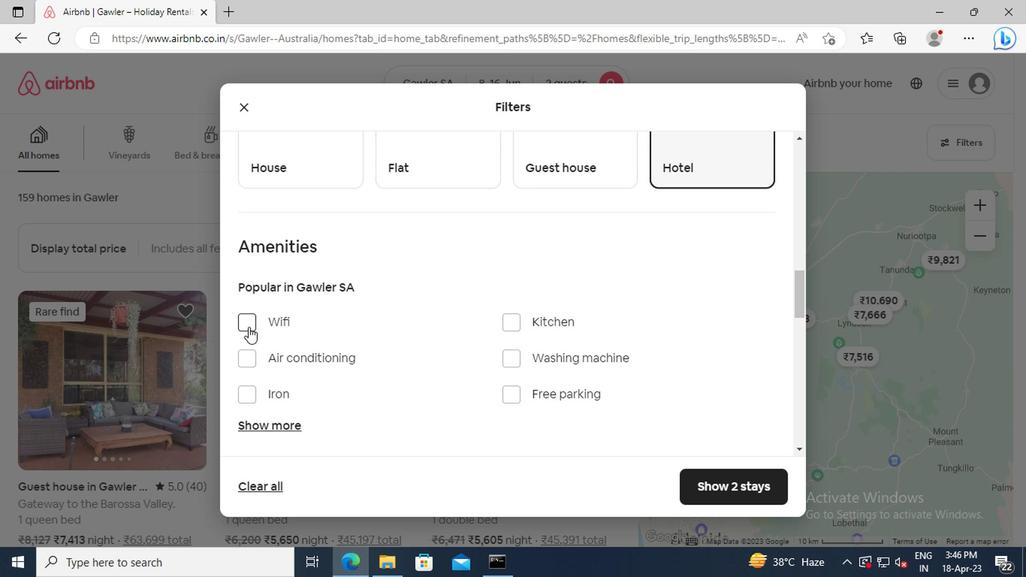 
Action: Mouse pressed left at (238, 322)
Screenshot: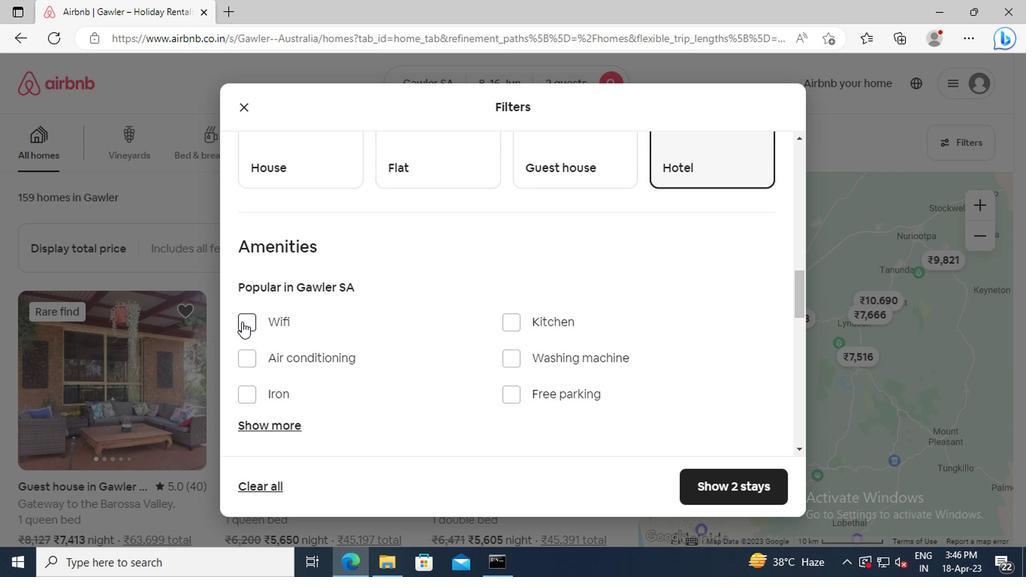 
Action: Mouse moved to (268, 330)
Screenshot: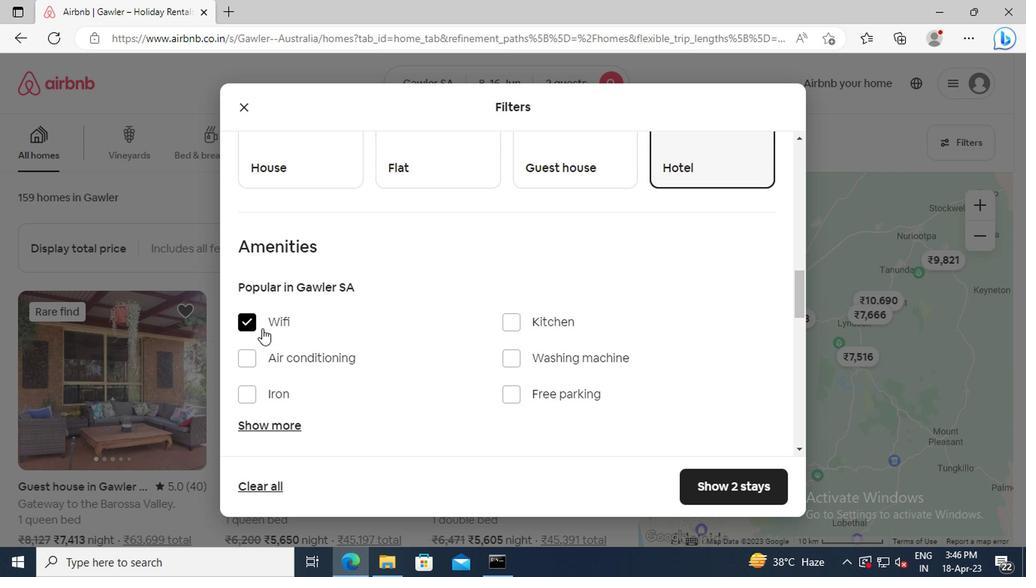 
Action: Mouse scrolled (268, 329) with delta (0, -1)
Screenshot: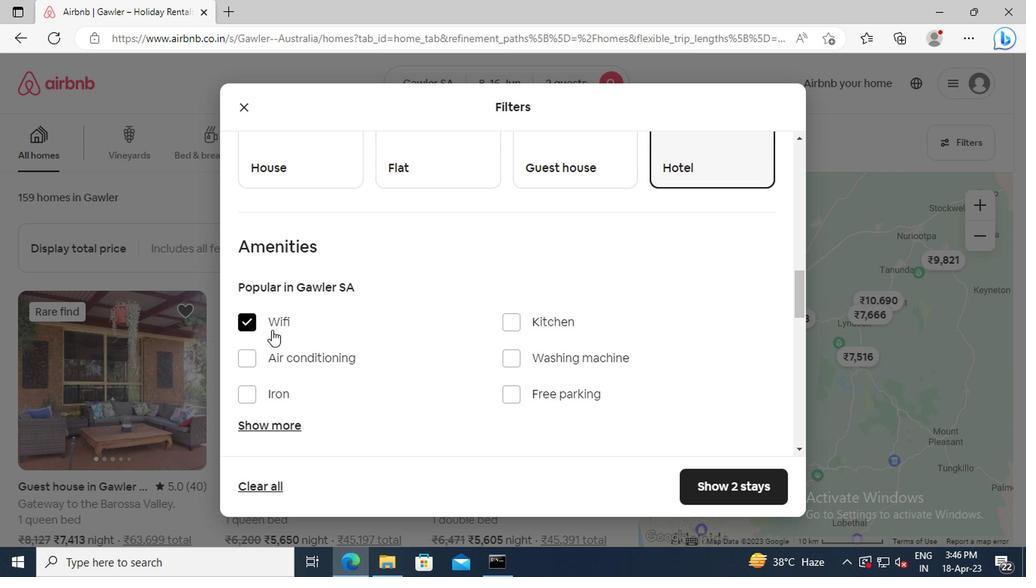 
Action: Mouse moved to (505, 310)
Screenshot: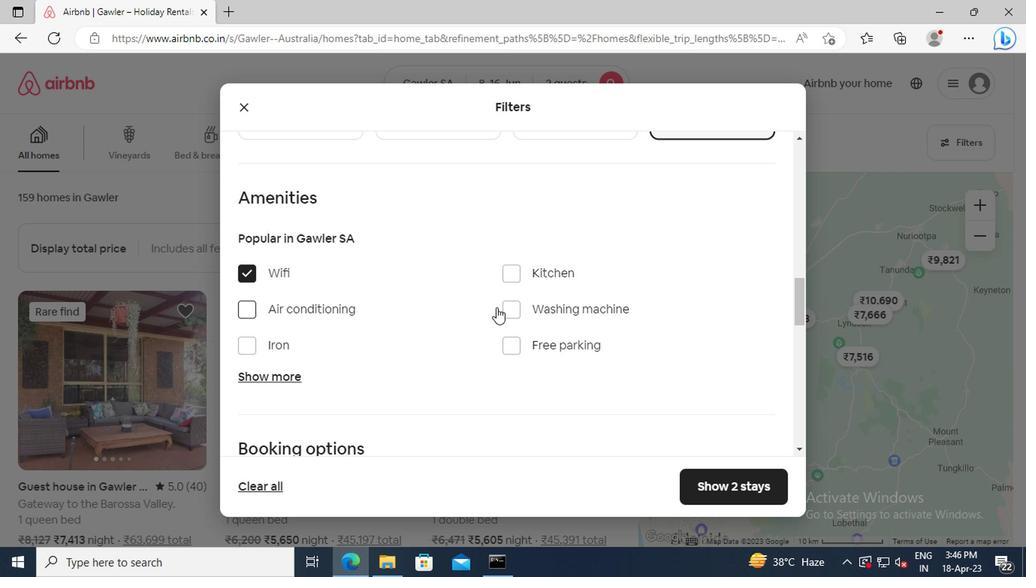 
Action: Mouse pressed left at (505, 310)
Screenshot: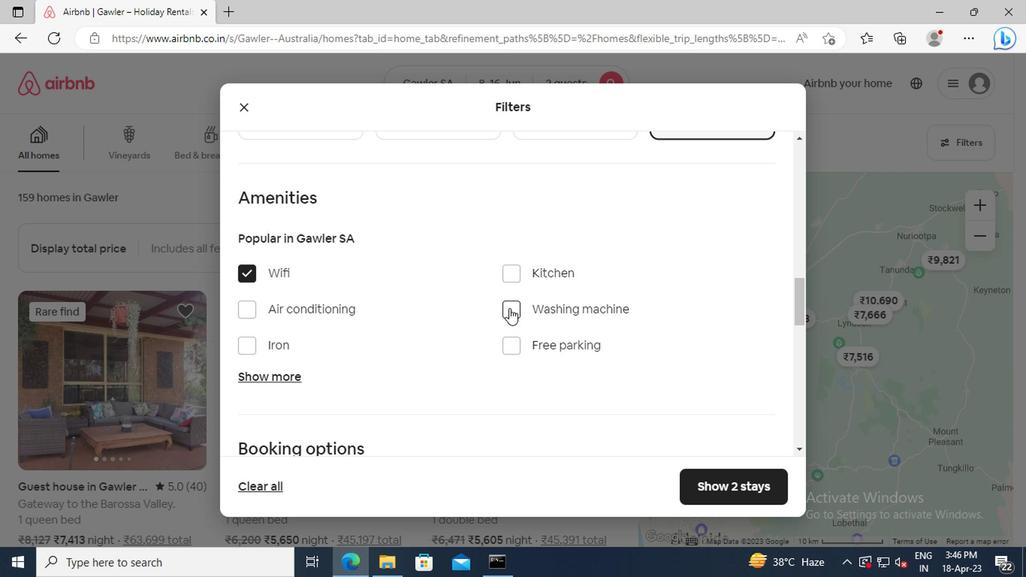 
Action: Mouse scrolled (505, 309) with delta (0, -1)
Screenshot: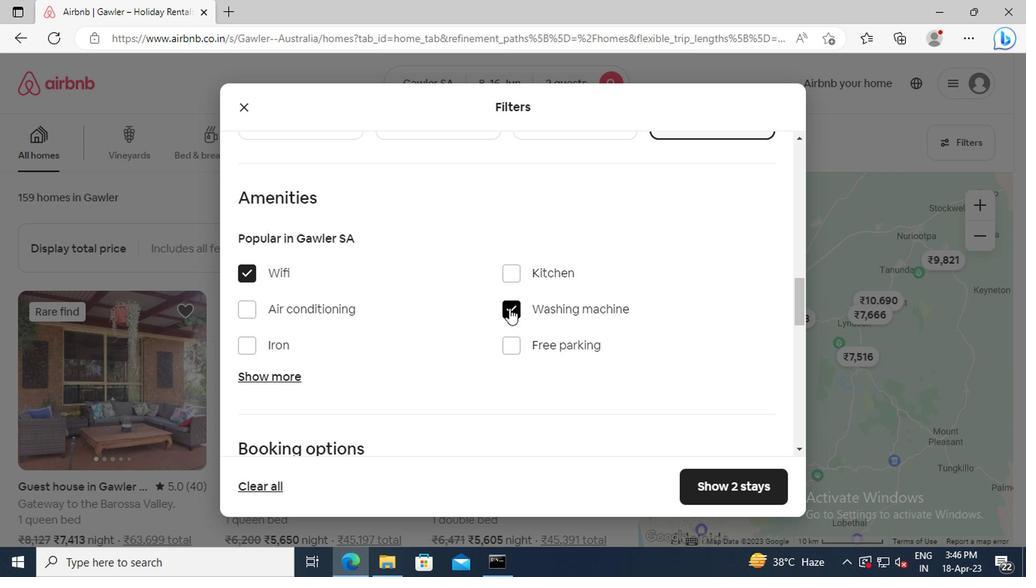 
Action: Mouse scrolled (505, 309) with delta (0, -1)
Screenshot: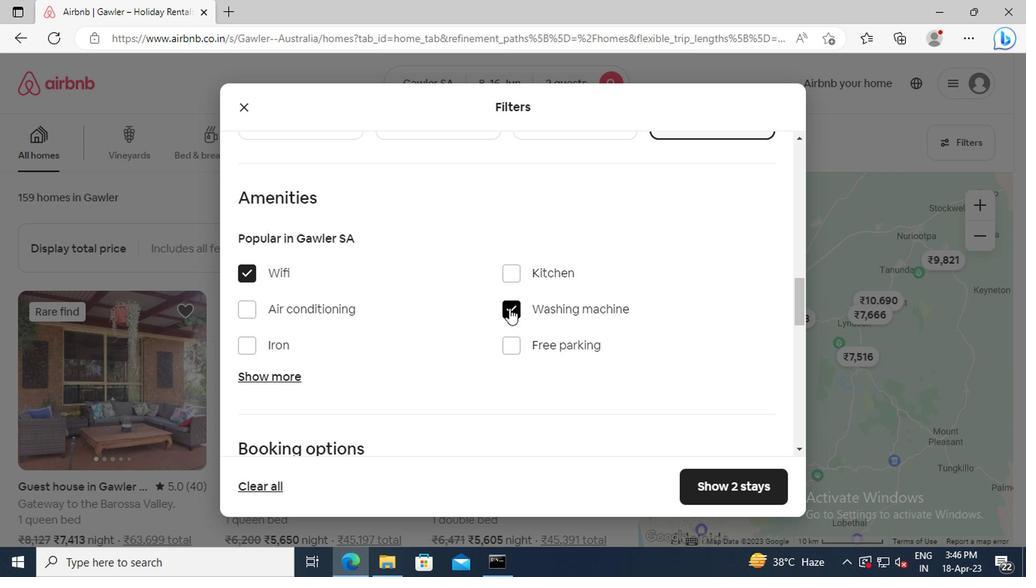 
Action: Mouse scrolled (505, 309) with delta (0, -1)
Screenshot: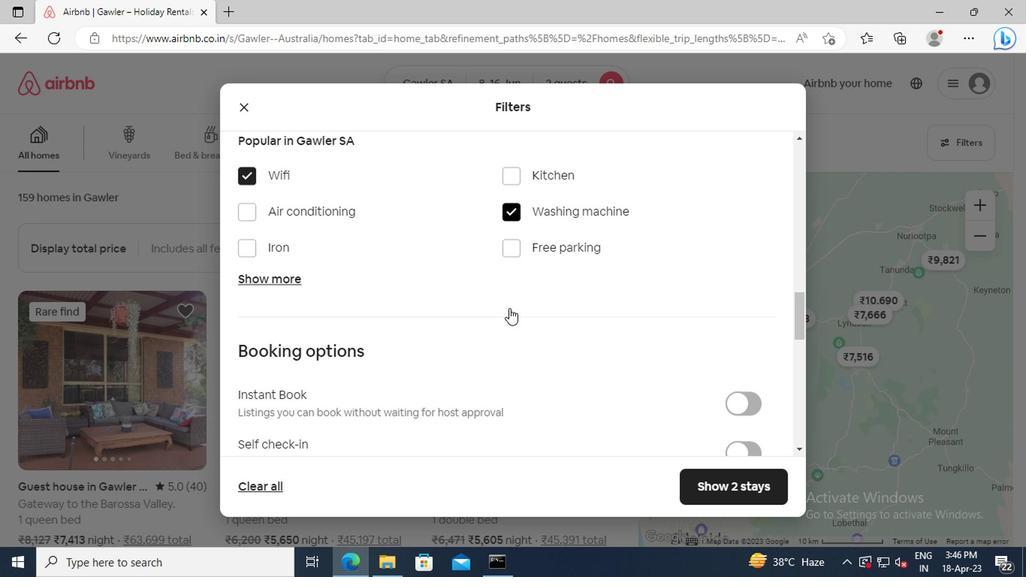 
Action: Mouse moved to (510, 329)
Screenshot: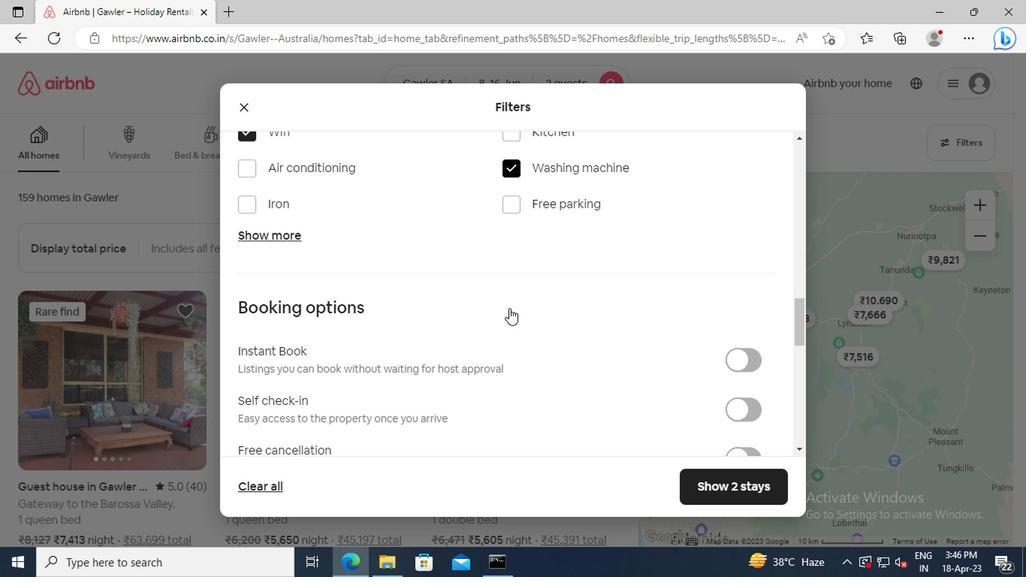 
Action: Mouse scrolled (510, 329) with delta (0, 0)
Screenshot: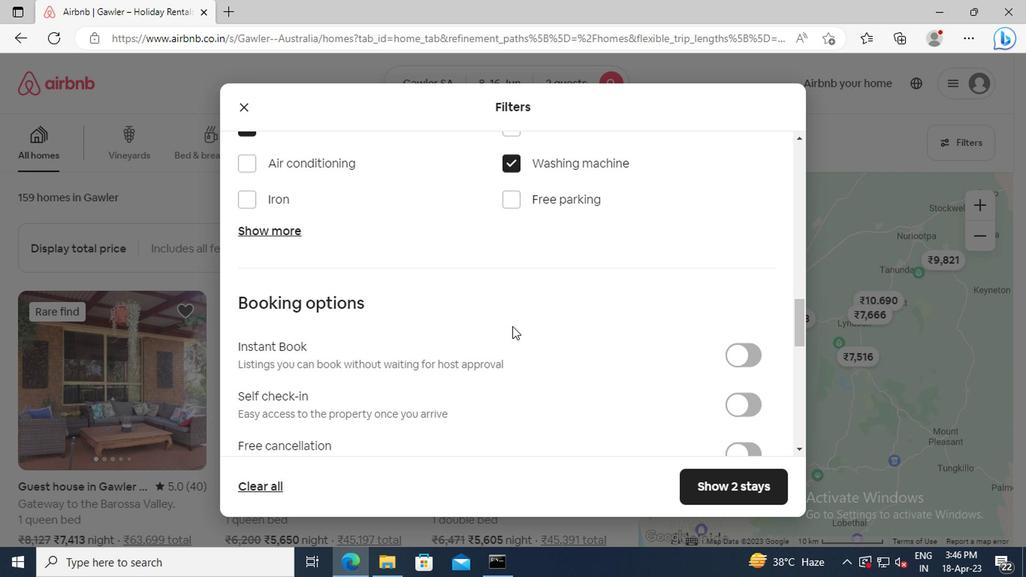 
Action: Mouse moved to (748, 358)
Screenshot: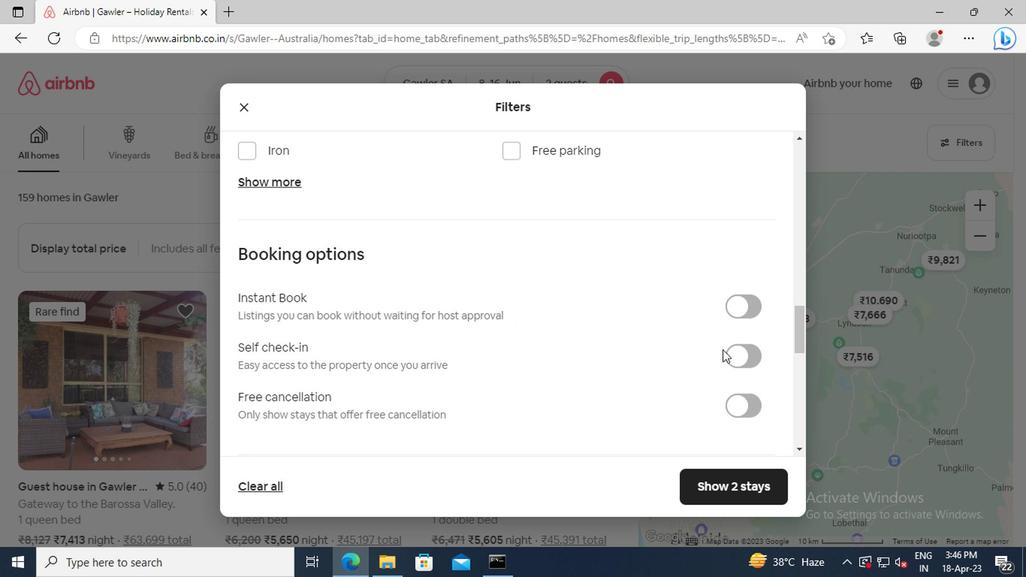 
Action: Mouse pressed left at (748, 358)
Screenshot: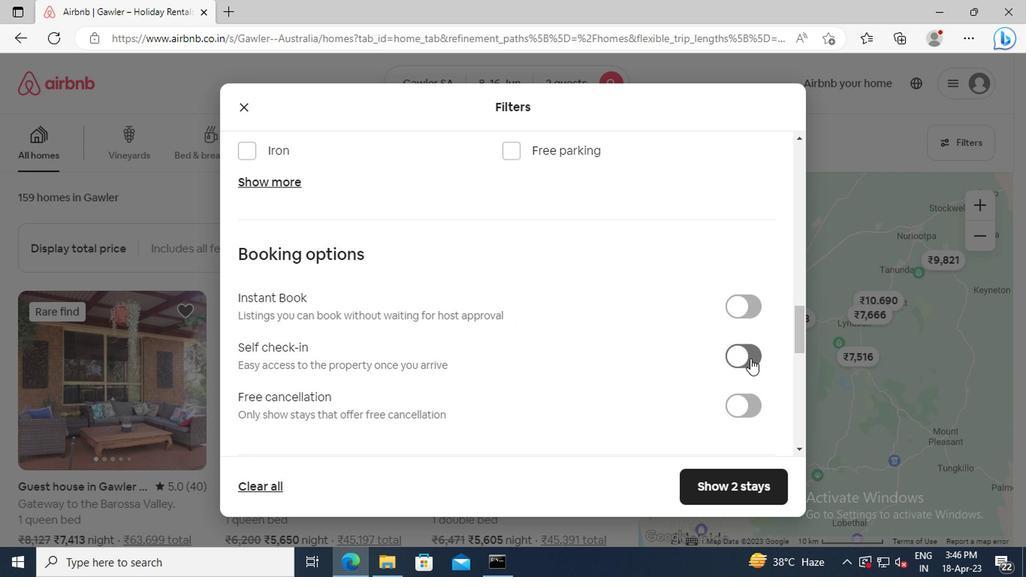 
Action: Mouse moved to (520, 337)
Screenshot: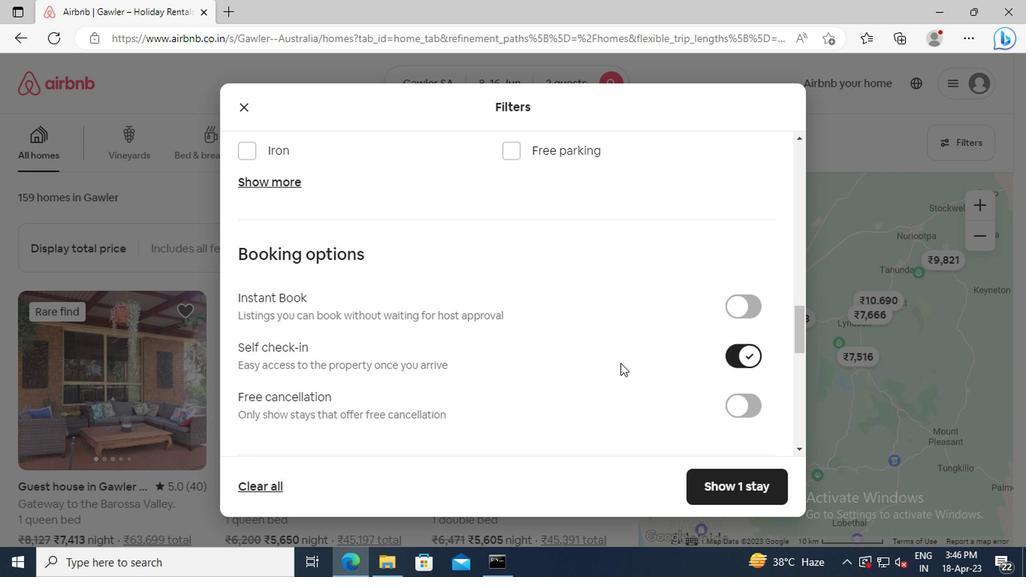 
Action: Mouse scrolled (520, 336) with delta (0, -1)
Screenshot: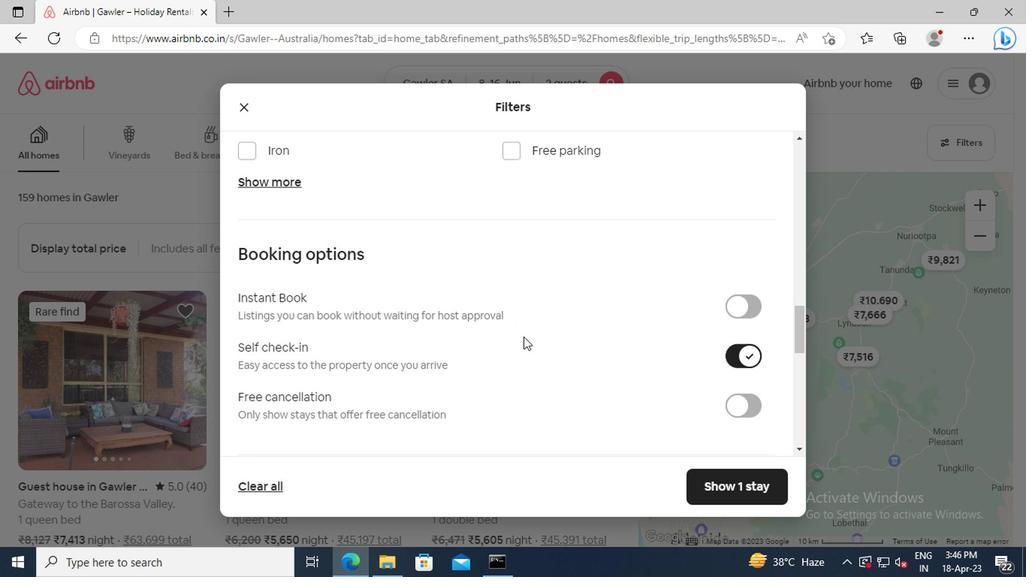 
Action: Mouse scrolled (520, 336) with delta (0, -1)
Screenshot: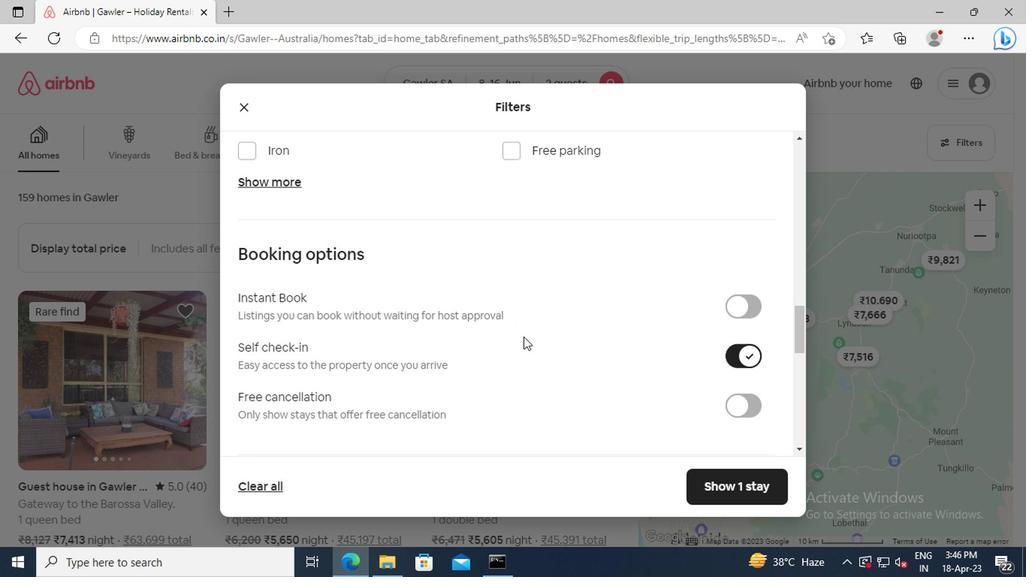 
Action: Mouse scrolled (520, 336) with delta (0, -1)
Screenshot: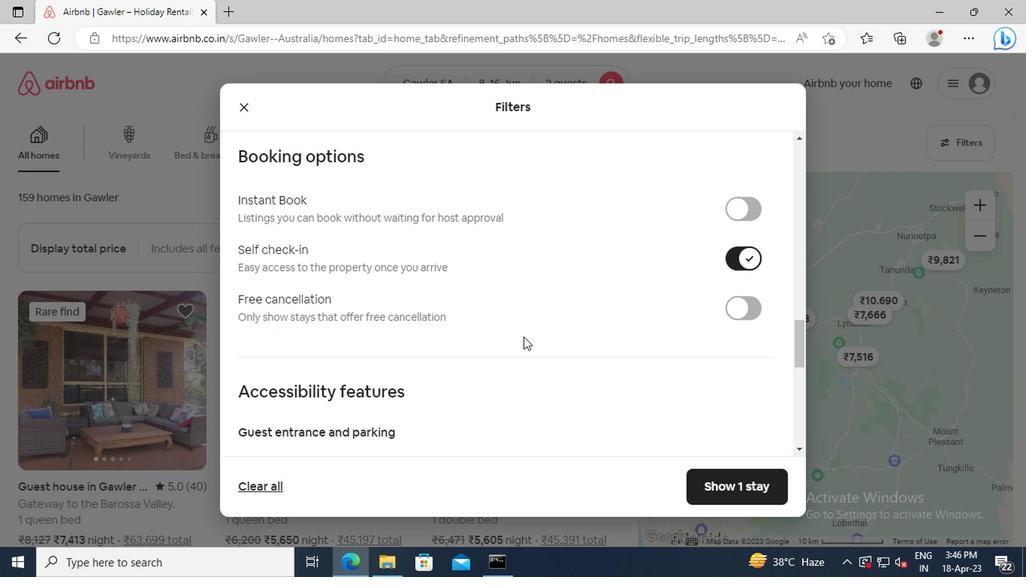 
Action: Mouse scrolled (520, 336) with delta (0, -1)
Screenshot: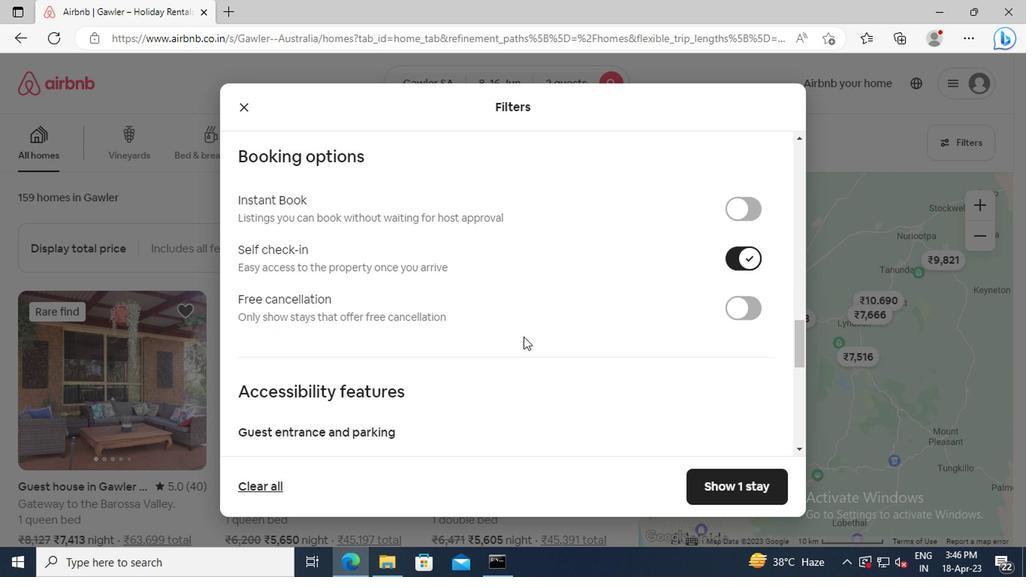 
Action: Mouse scrolled (520, 336) with delta (0, -1)
Screenshot: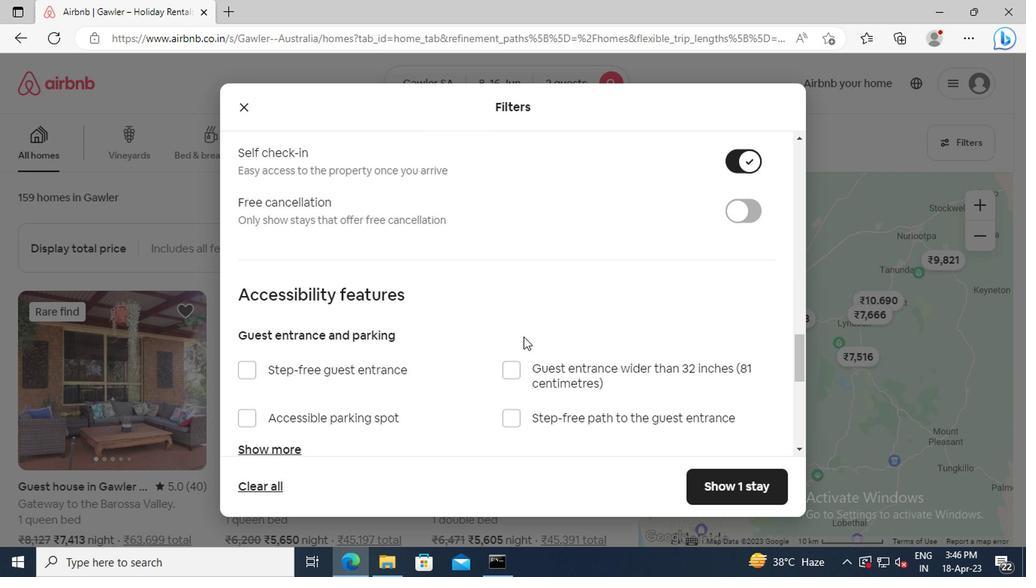 
Action: Mouse scrolled (520, 336) with delta (0, -1)
Screenshot: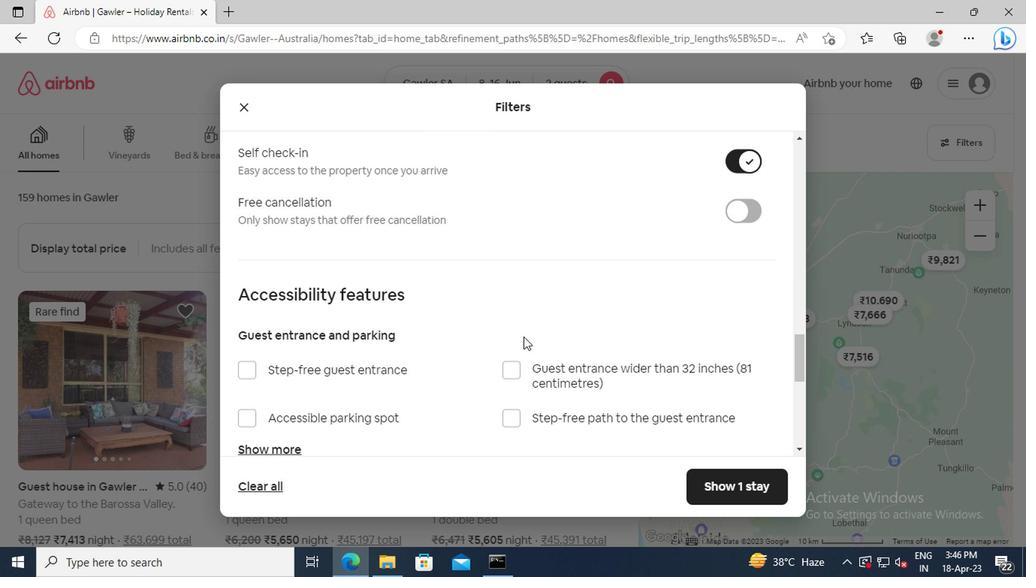 
Action: Mouse scrolled (520, 336) with delta (0, -1)
Screenshot: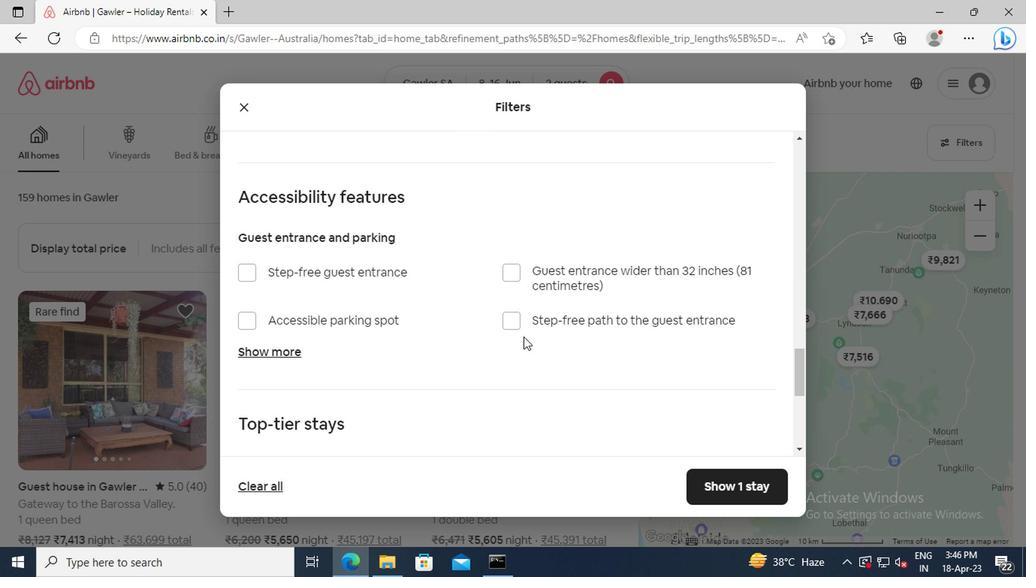 
Action: Mouse scrolled (520, 336) with delta (0, -1)
Screenshot: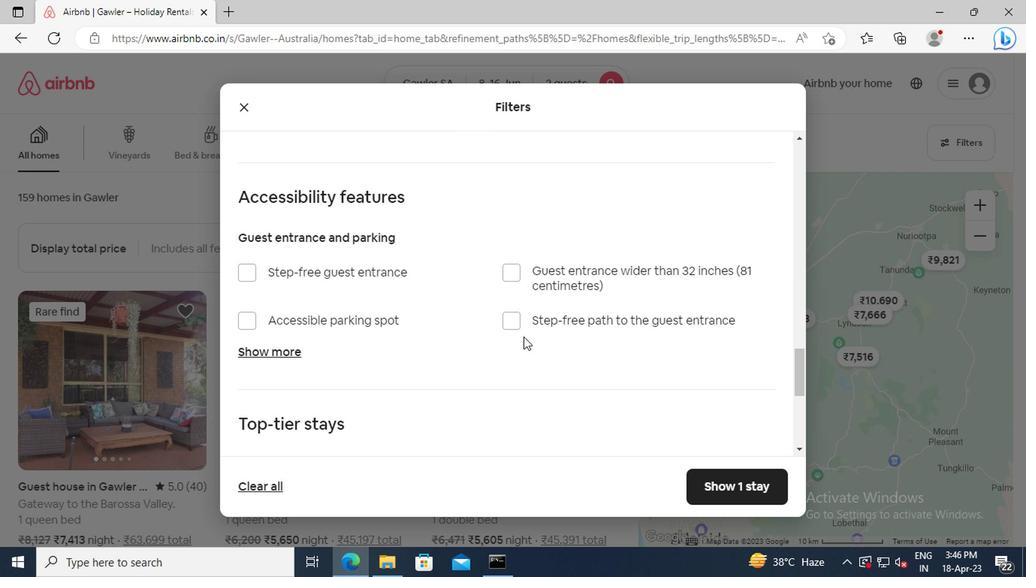 
Action: Mouse scrolled (520, 336) with delta (0, -1)
Screenshot: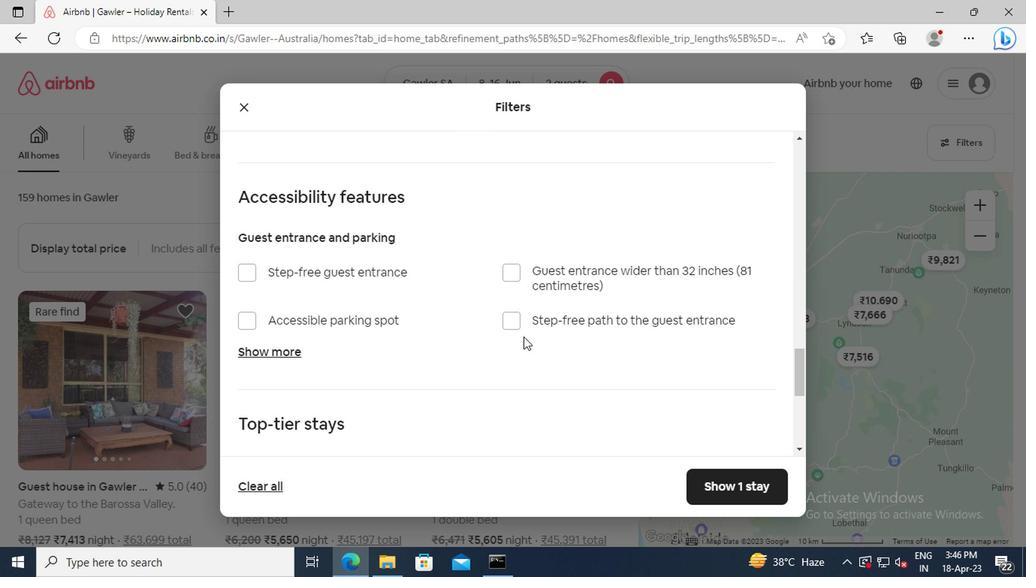 
Action: Mouse scrolled (520, 336) with delta (0, -1)
Screenshot: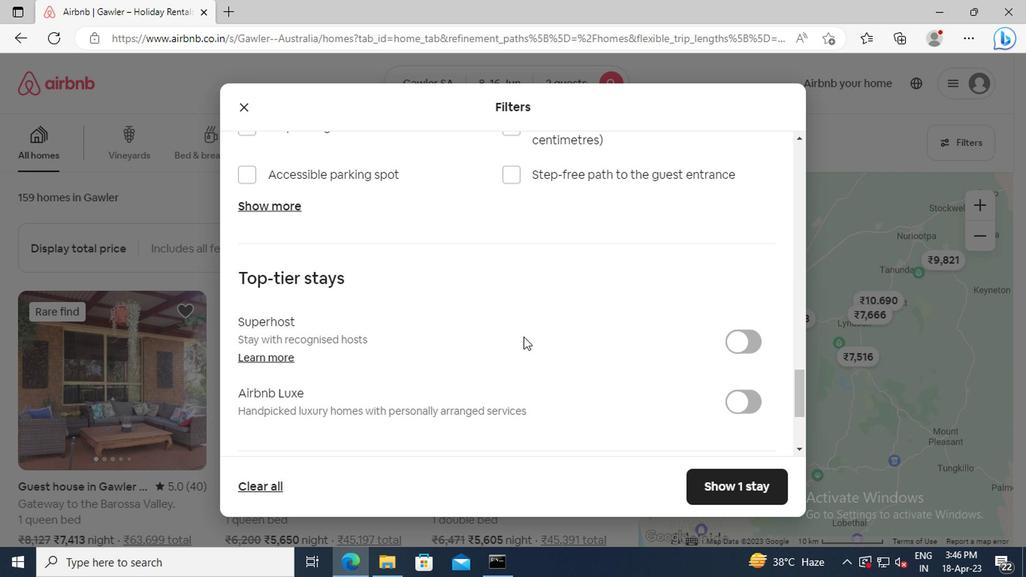 
Action: Mouse scrolled (520, 336) with delta (0, -1)
Screenshot: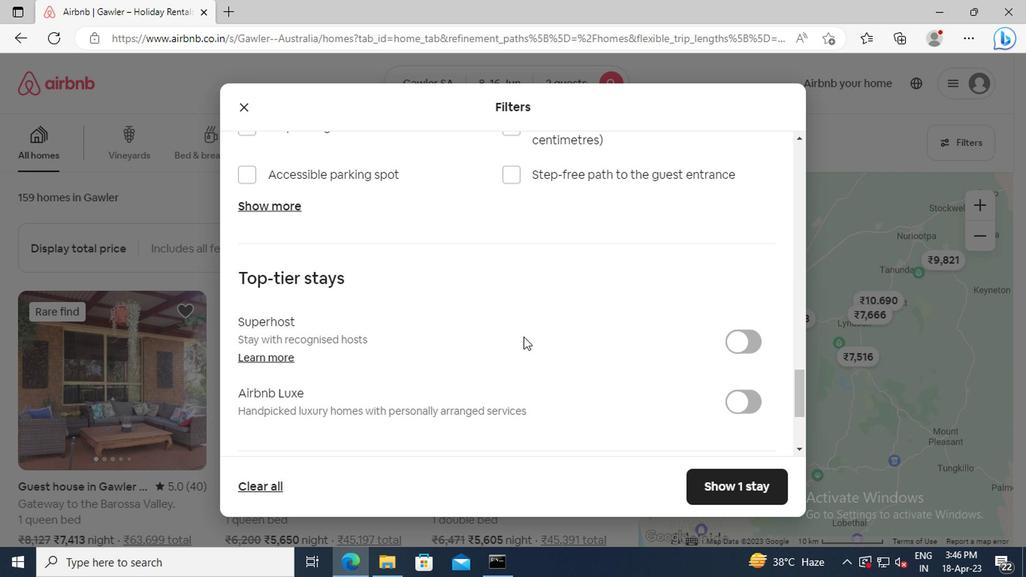 
Action: Mouse scrolled (520, 336) with delta (0, -1)
Screenshot: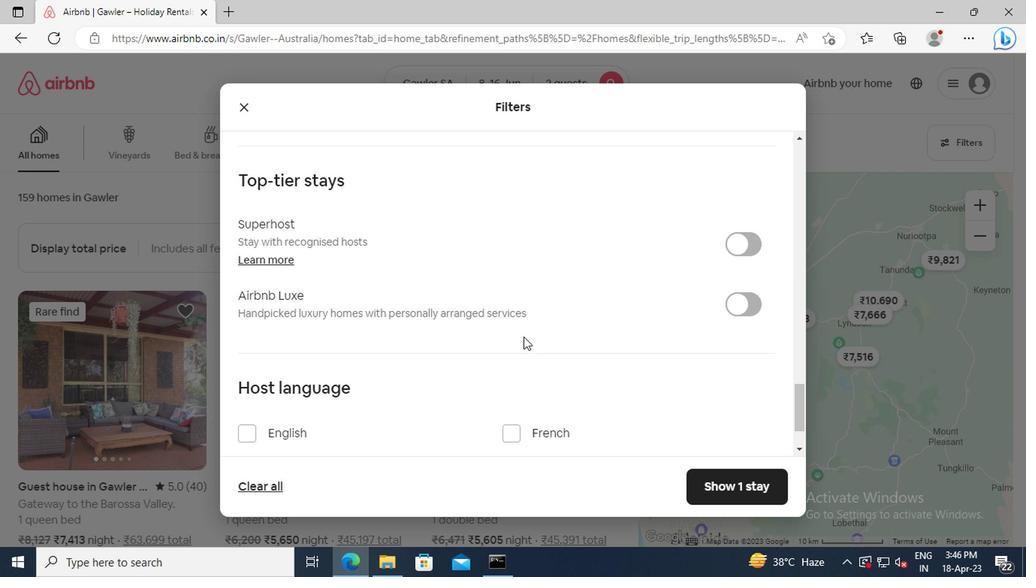 
Action: Mouse scrolled (520, 336) with delta (0, -1)
Screenshot: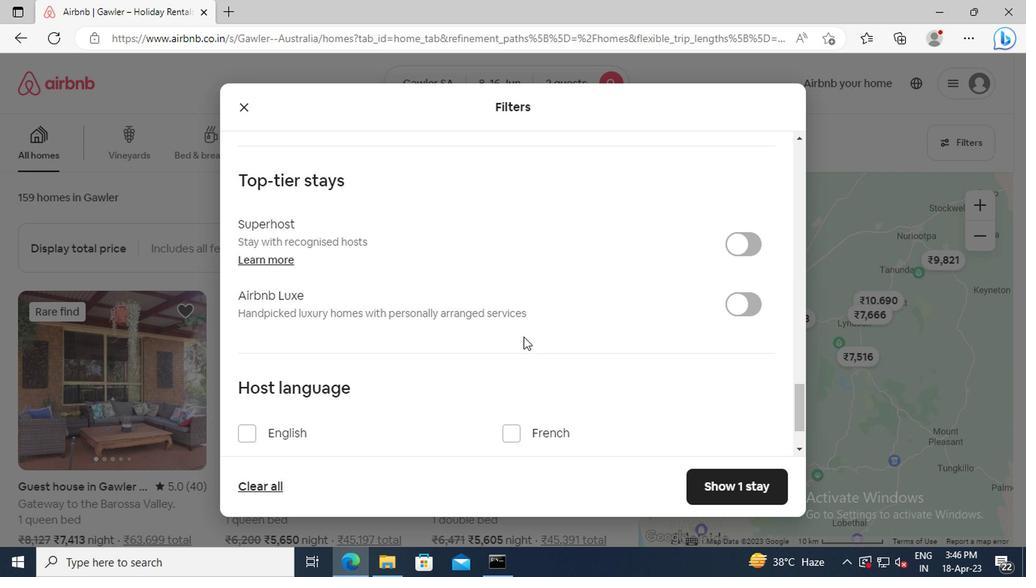 
Action: Mouse moved to (248, 348)
Screenshot: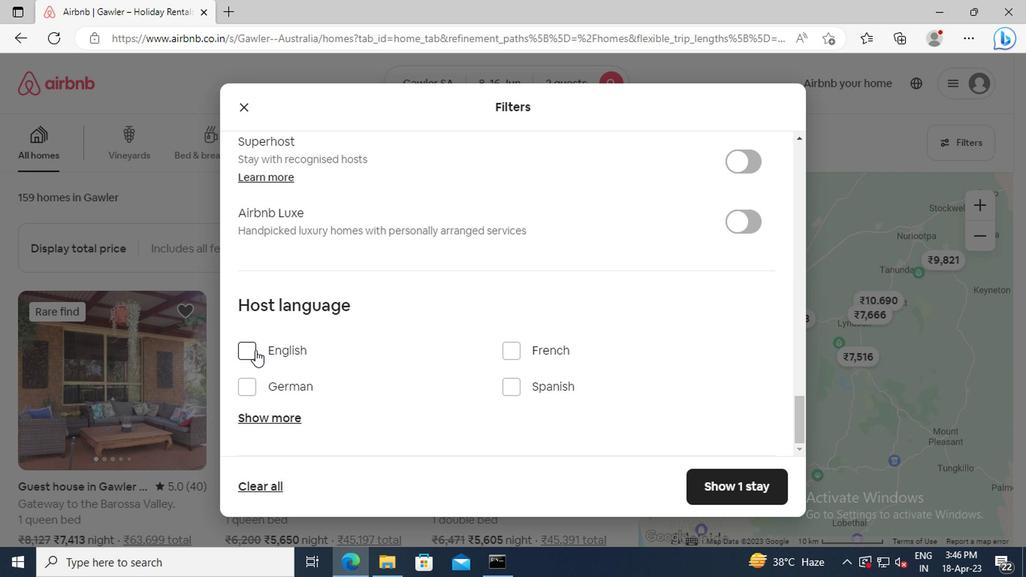 
Action: Mouse pressed left at (248, 348)
Screenshot: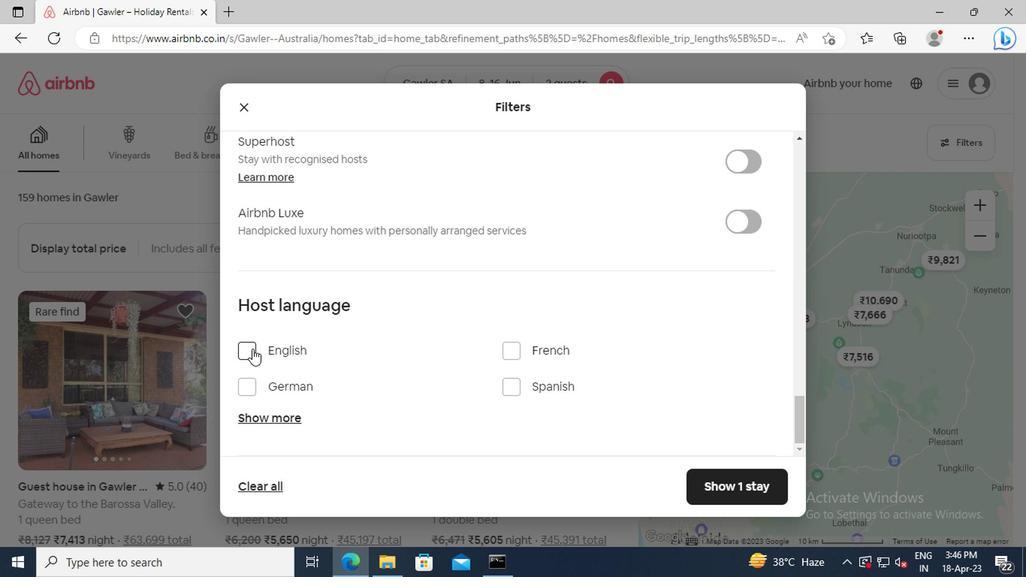 
Action: Mouse moved to (722, 477)
Screenshot: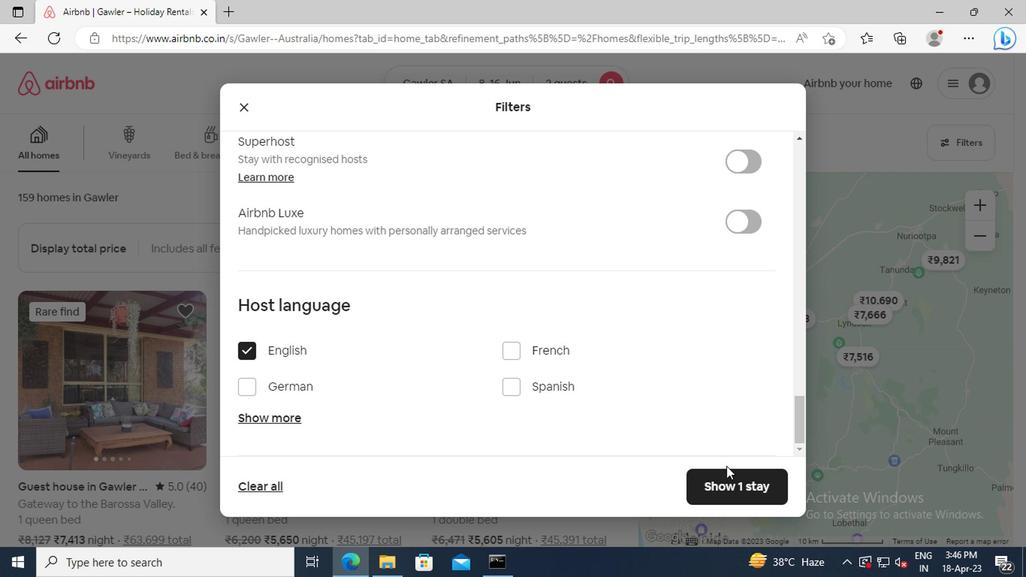 
Action: Mouse pressed left at (722, 477)
Screenshot: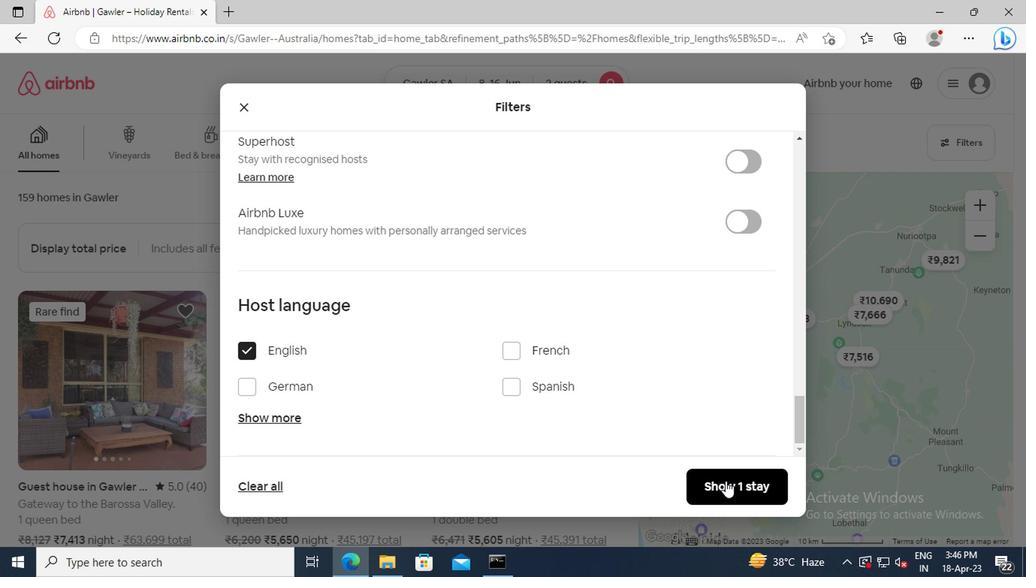 
